 Task: Zoom in the location "Home in Summerton, South Carolina, United States" two times.
Action: Mouse moved to (354, 173)
Screenshot: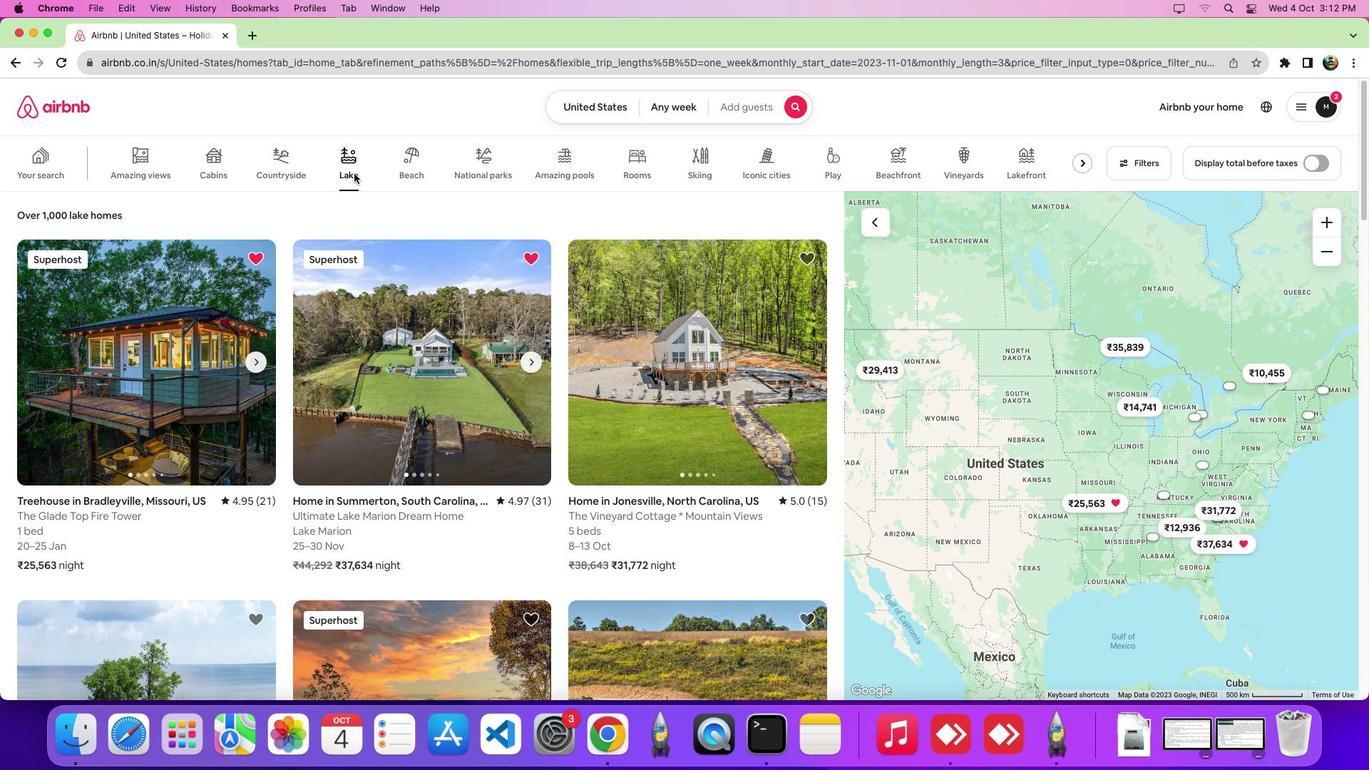
Action: Mouse pressed left at (354, 173)
Screenshot: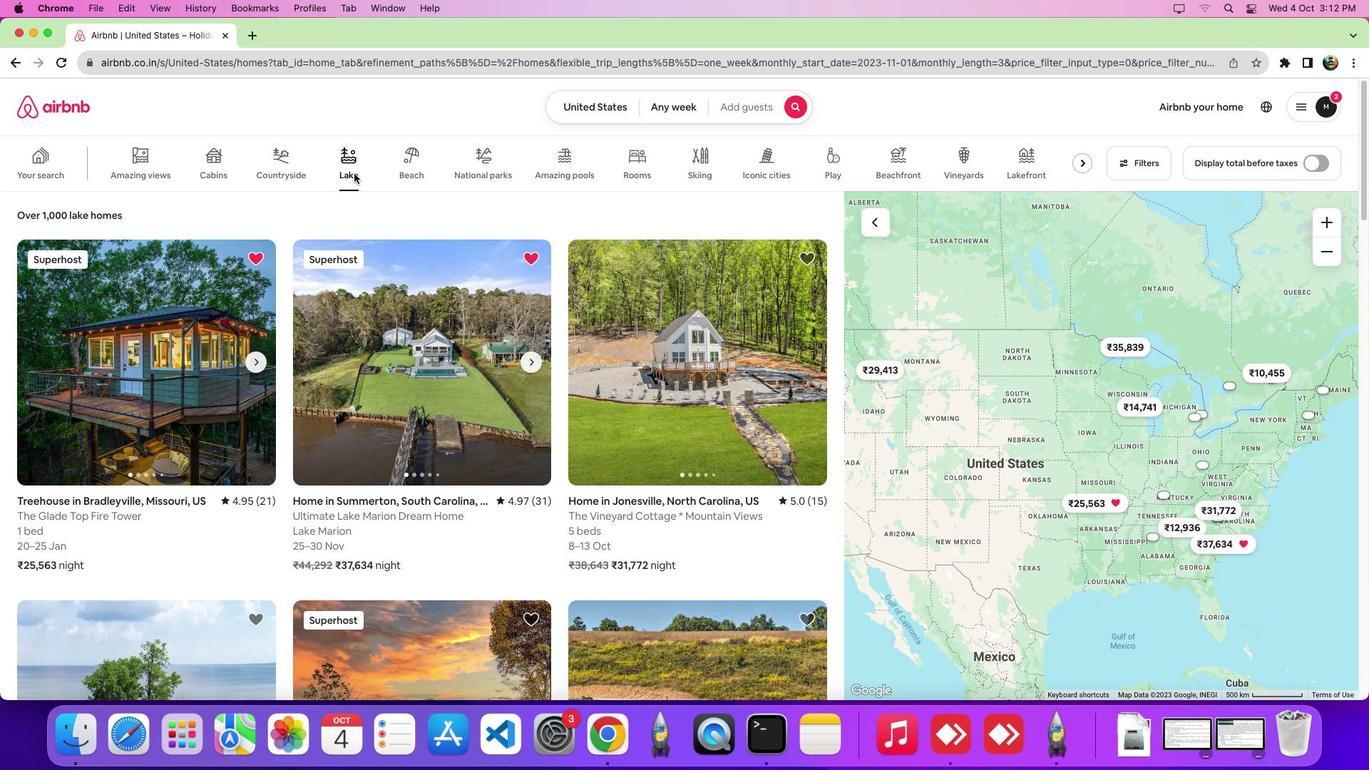 
Action: Mouse moved to (400, 374)
Screenshot: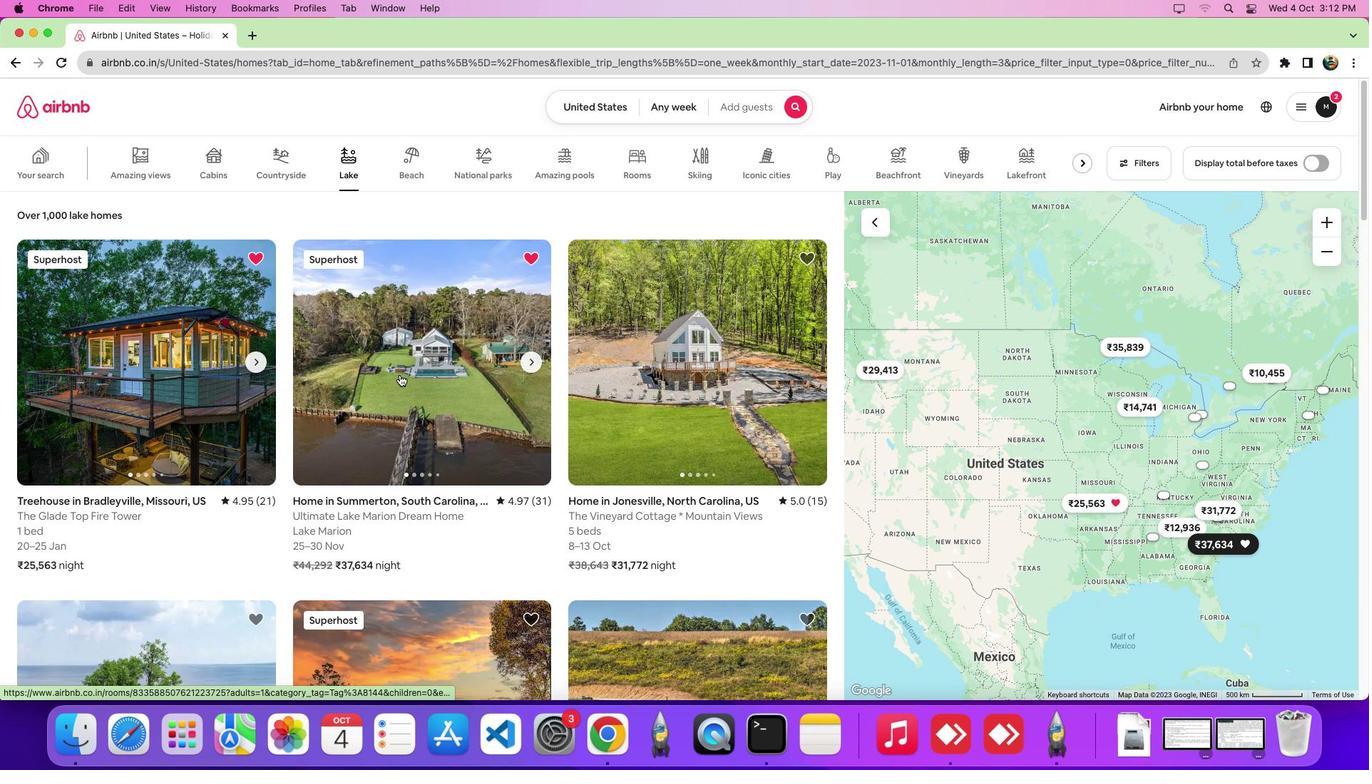 
Action: Mouse pressed left at (400, 374)
Screenshot: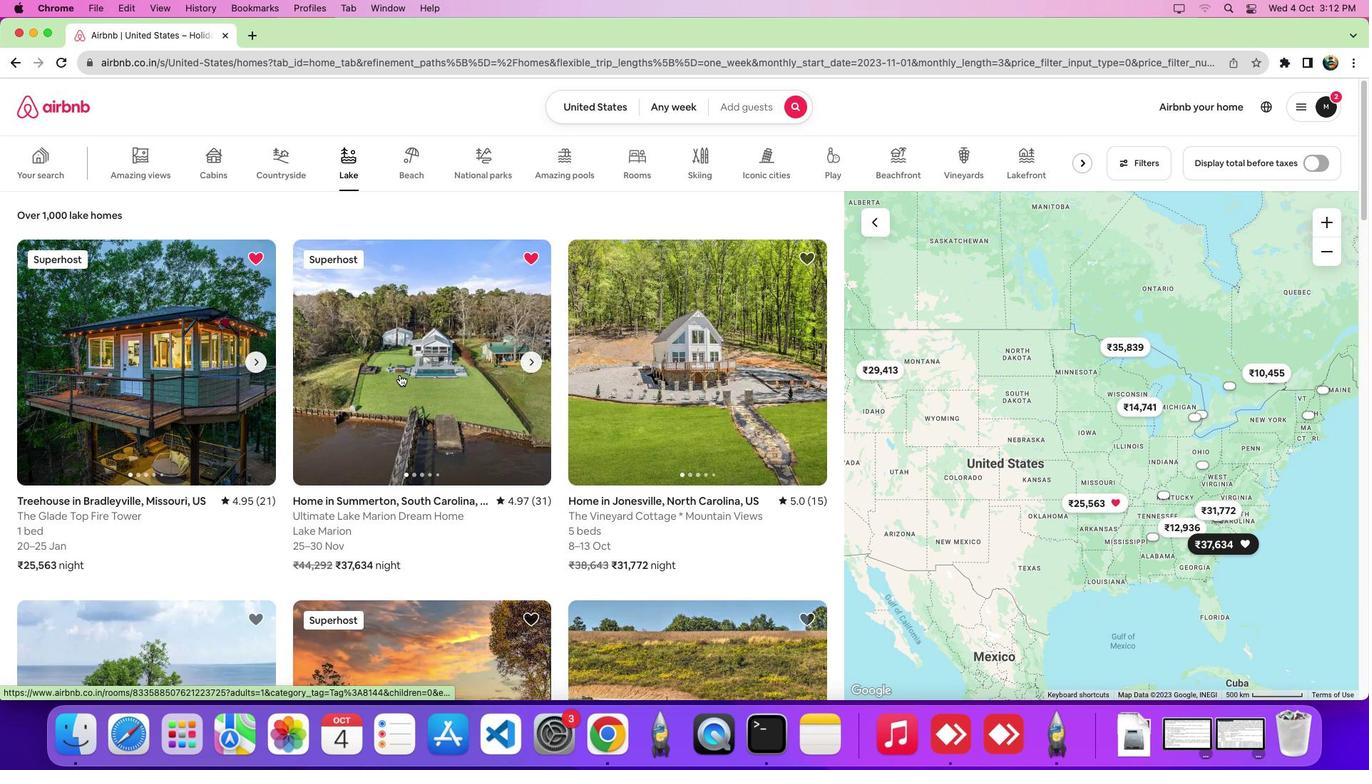 
Action: Mouse moved to (738, 219)
Screenshot: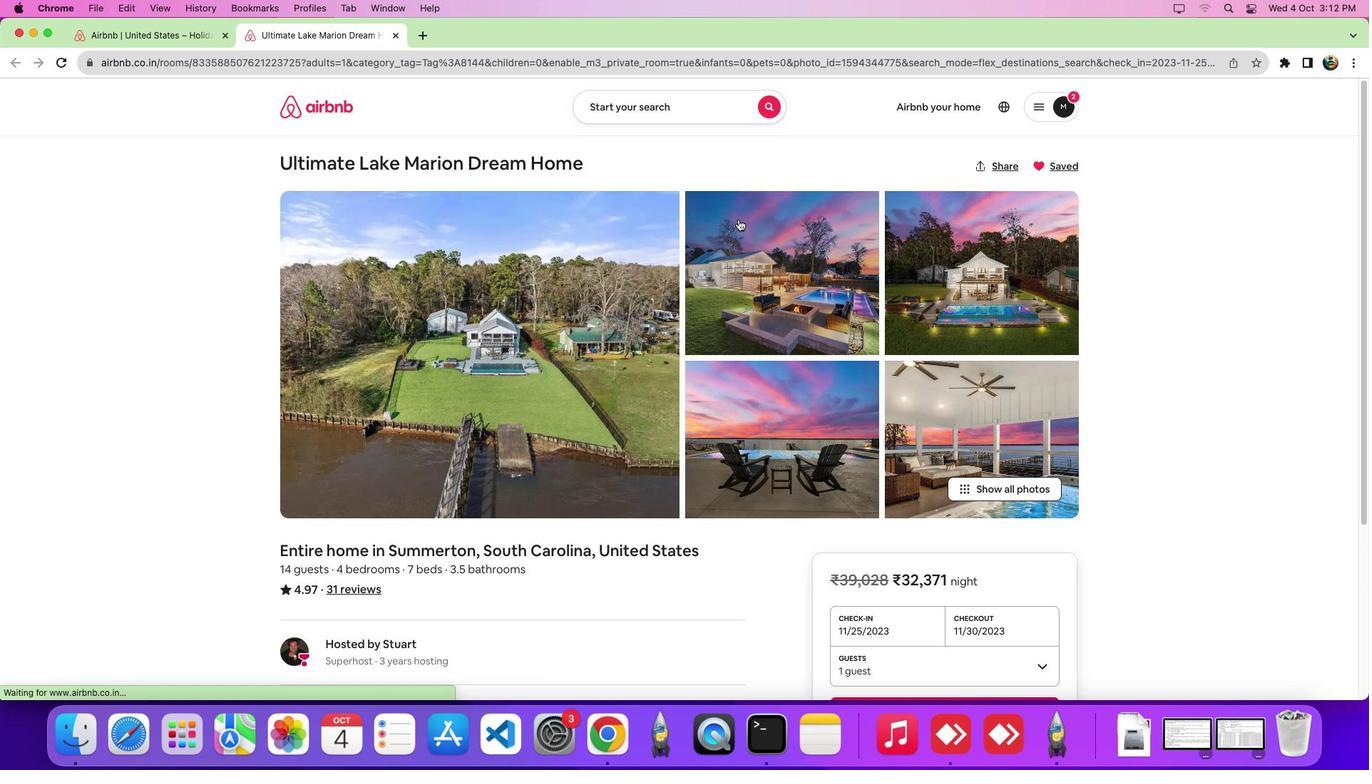 
Action: Mouse scrolled (738, 219) with delta (0, 0)
Screenshot: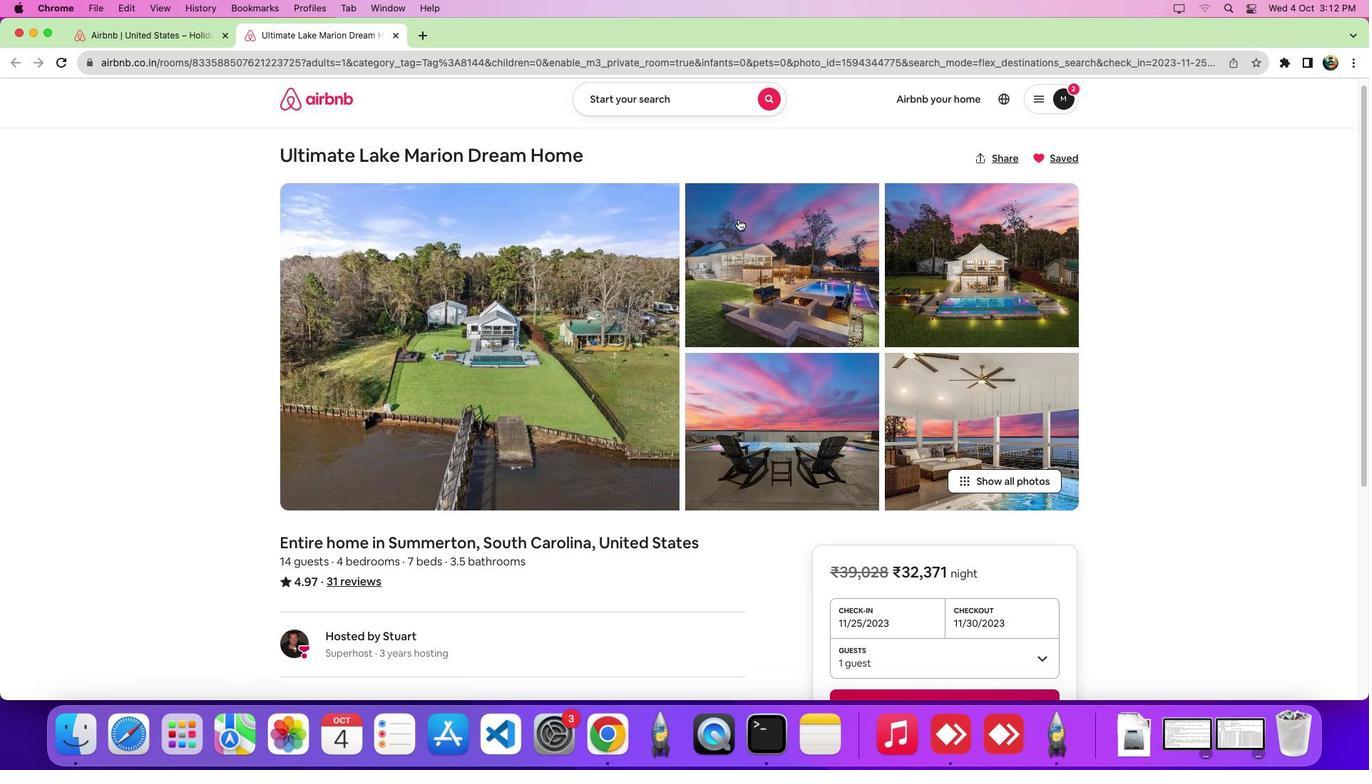
Action: Mouse scrolled (738, 219) with delta (0, 0)
Screenshot: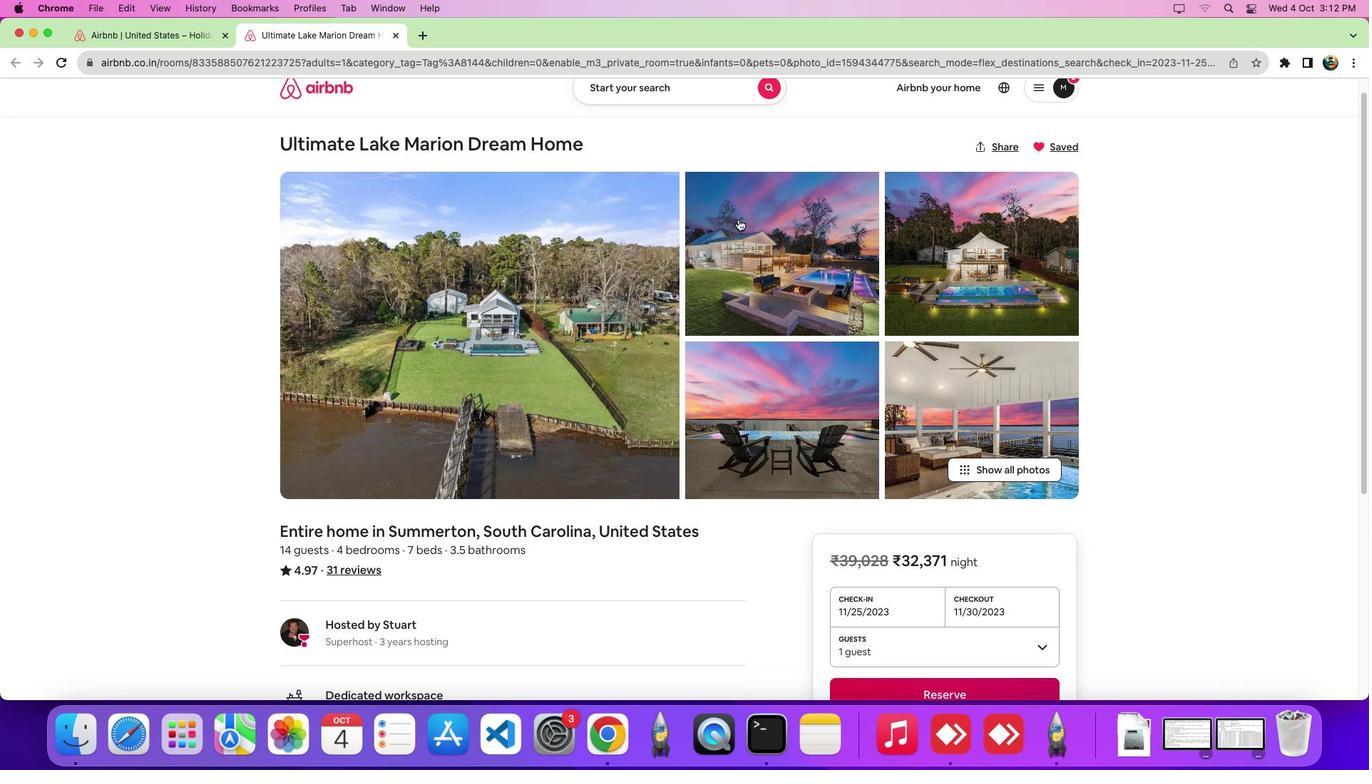 
Action: Mouse scrolled (738, 219) with delta (0, -2)
Screenshot: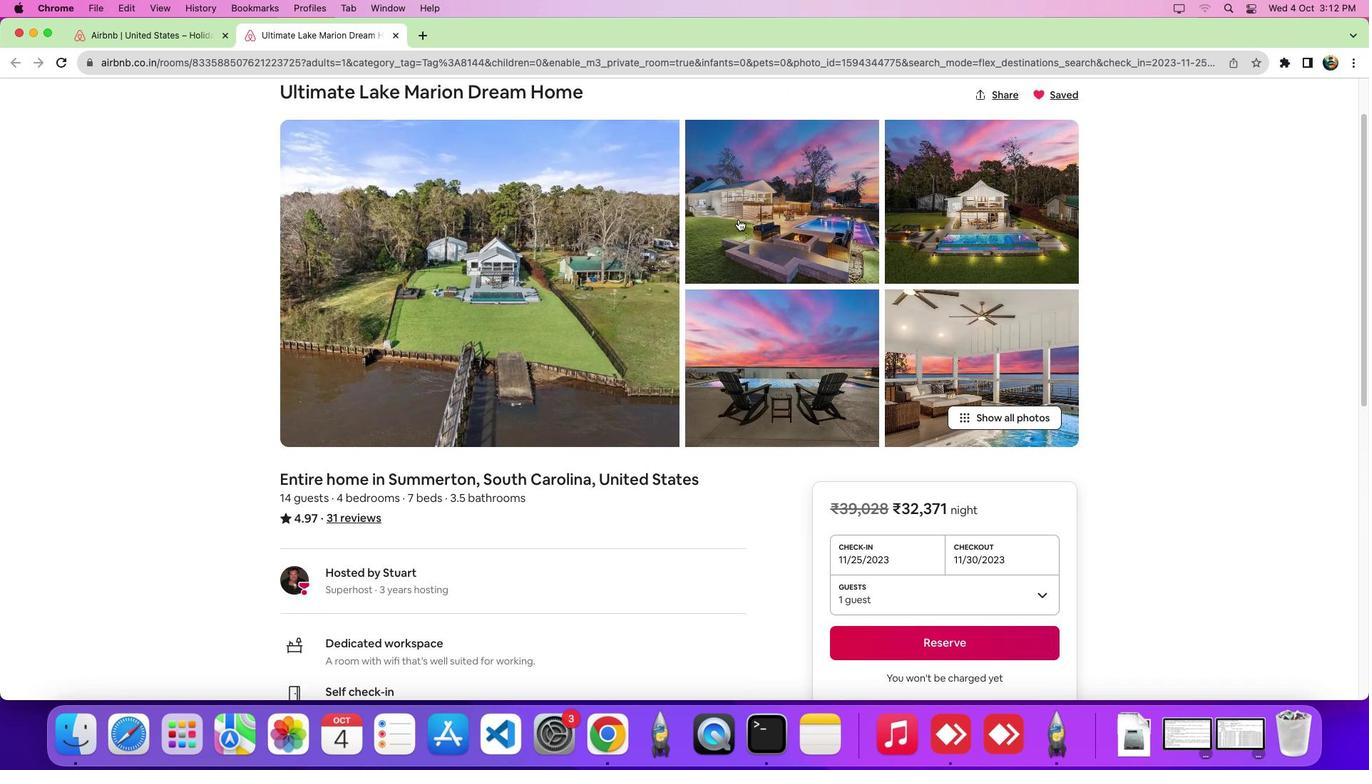
Action: Mouse moved to (738, 228)
Screenshot: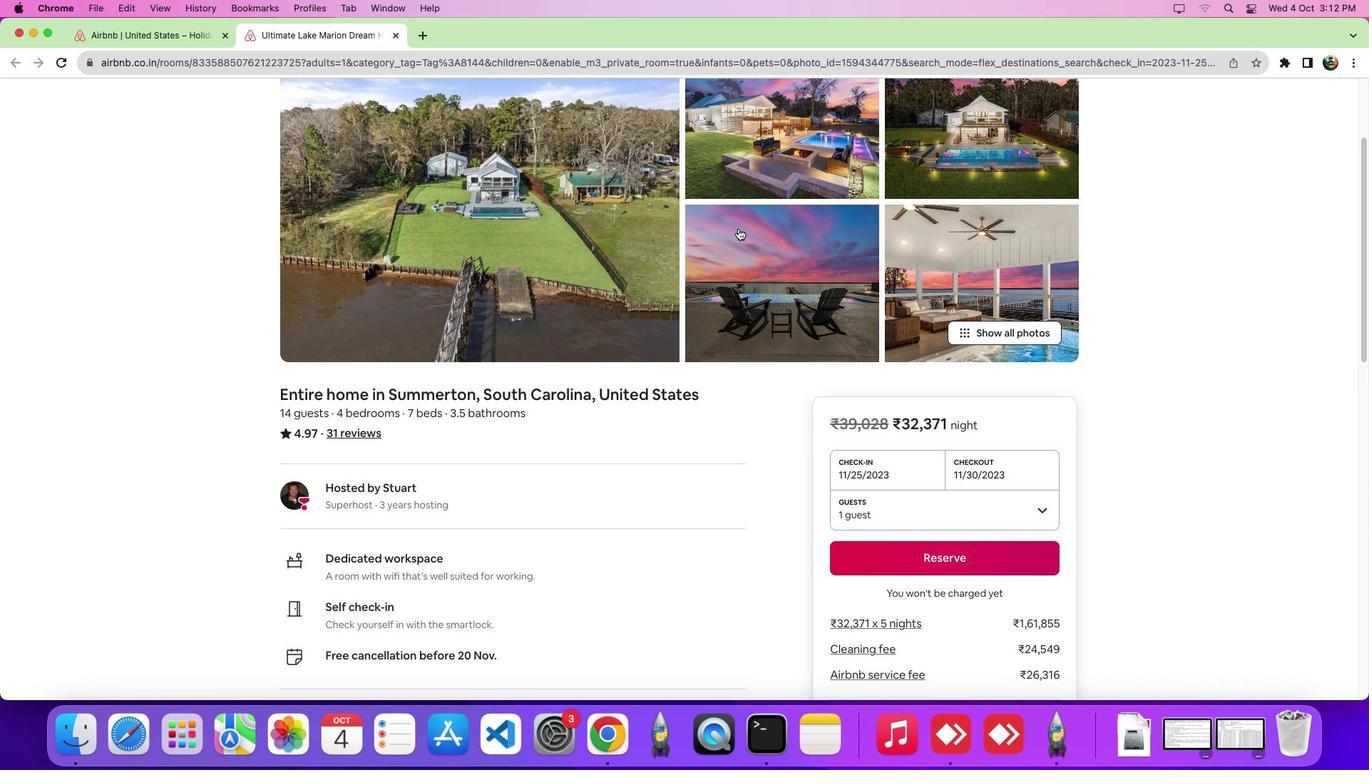 
Action: Mouse scrolled (738, 228) with delta (0, 0)
Screenshot: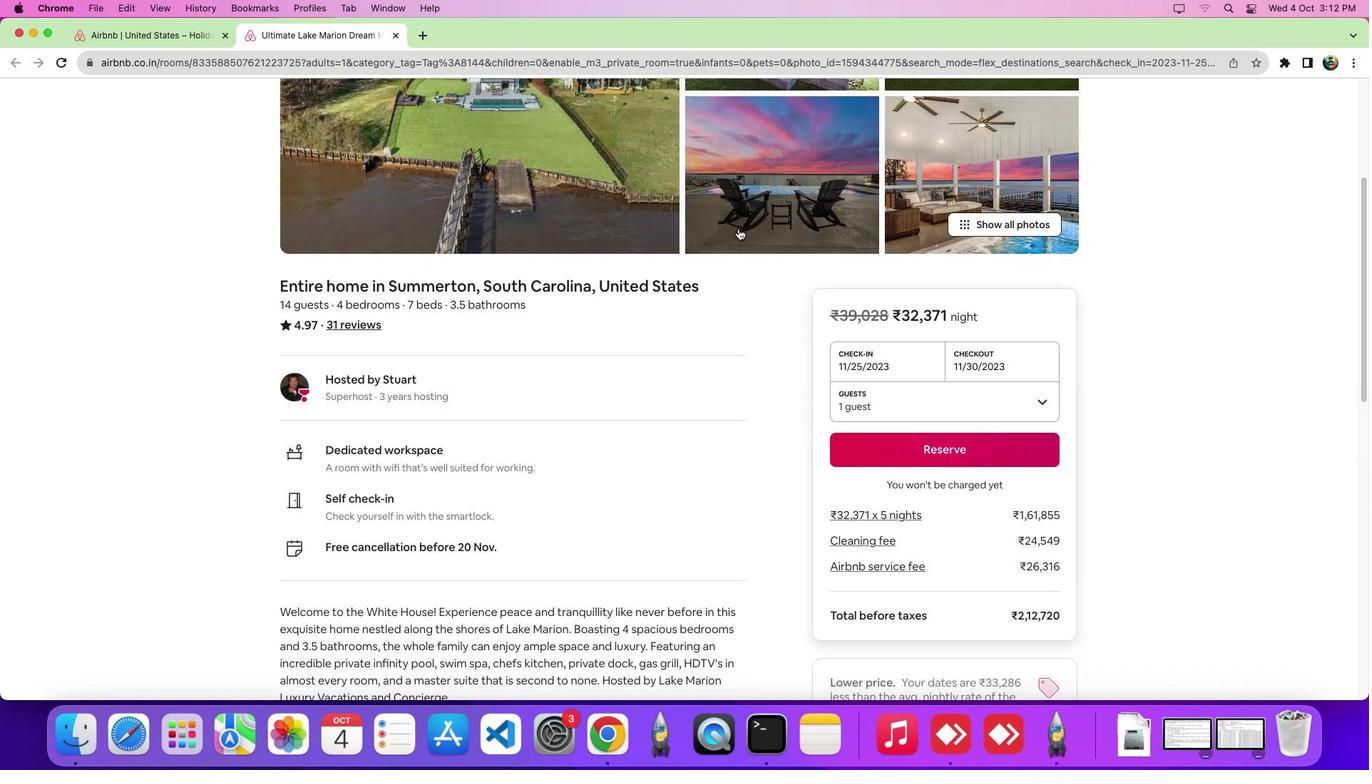 
Action: Mouse scrolled (738, 228) with delta (0, -1)
Screenshot: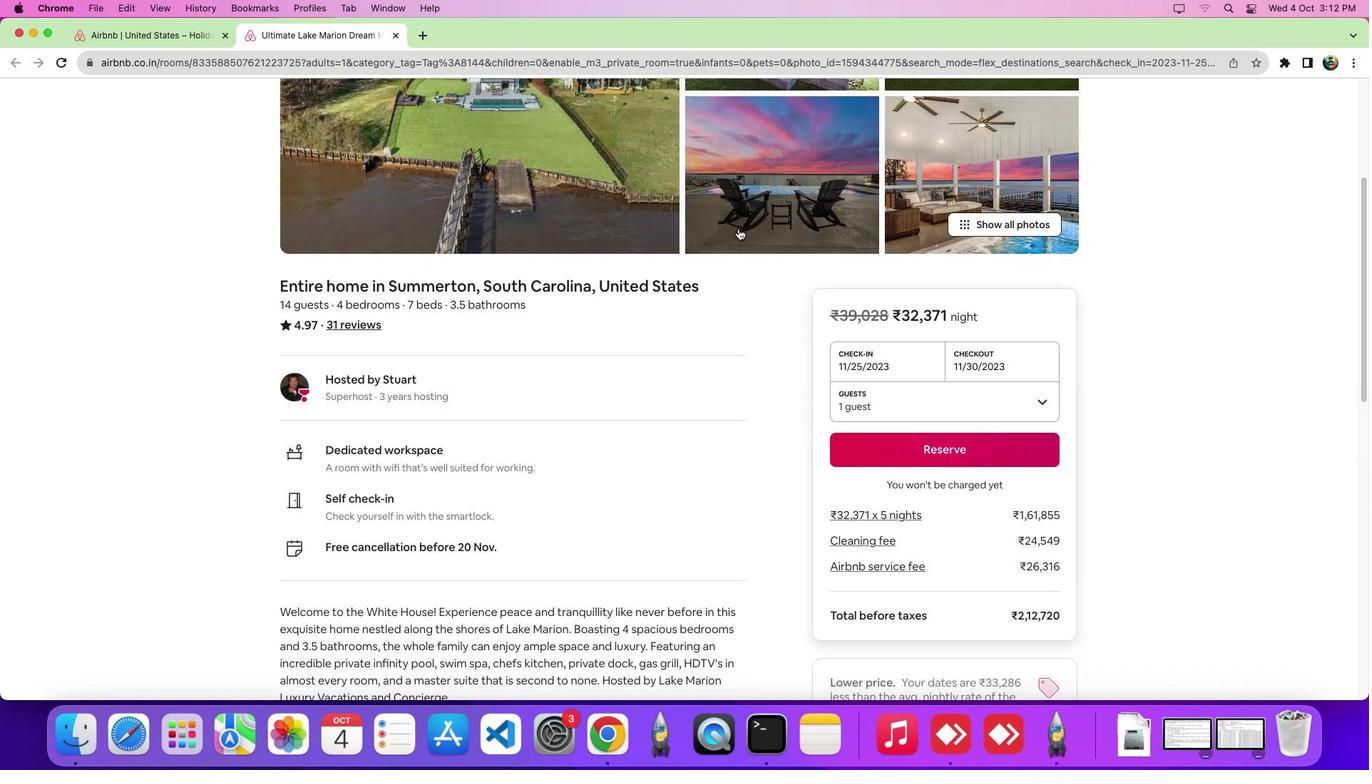 
Action: Mouse scrolled (738, 228) with delta (0, -6)
Screenshot: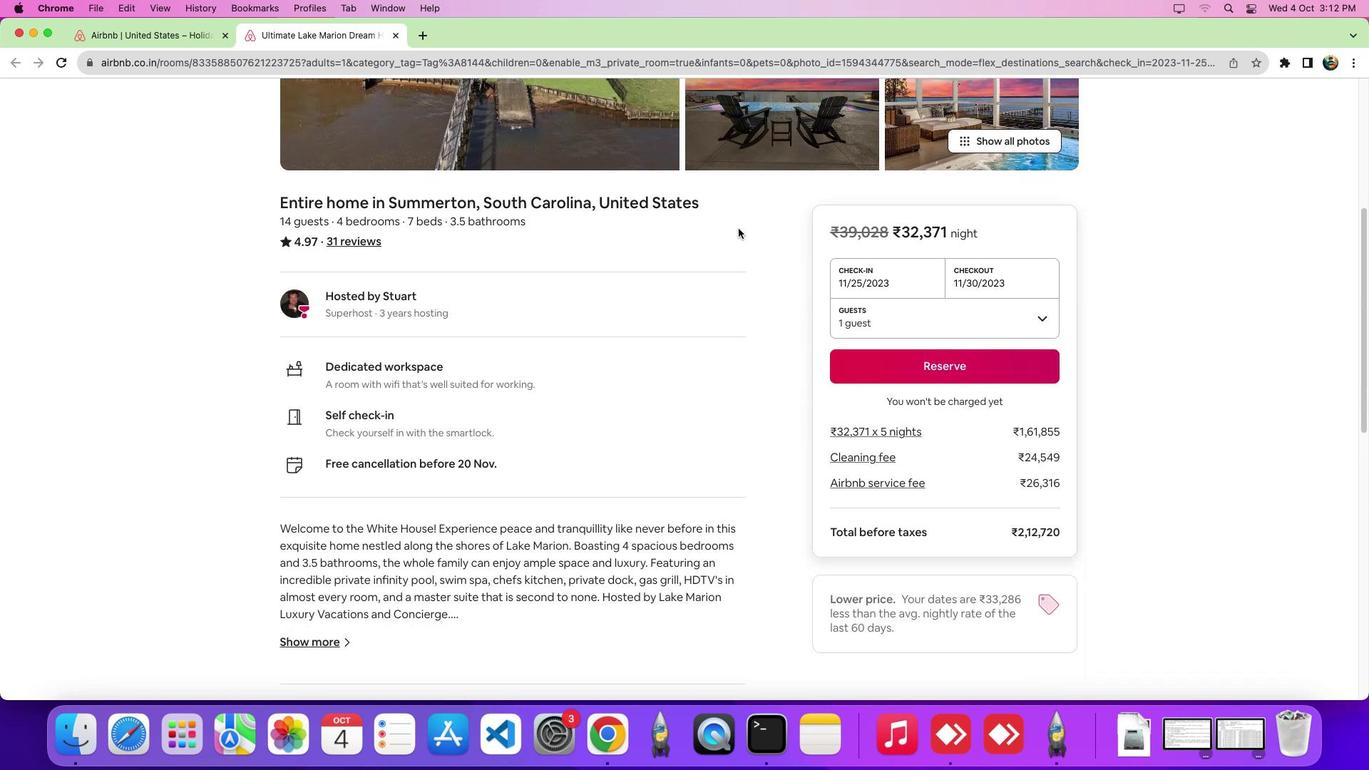 
Action: Mouse scrolled (738, 228) with delta (0, -7)
Screenshot: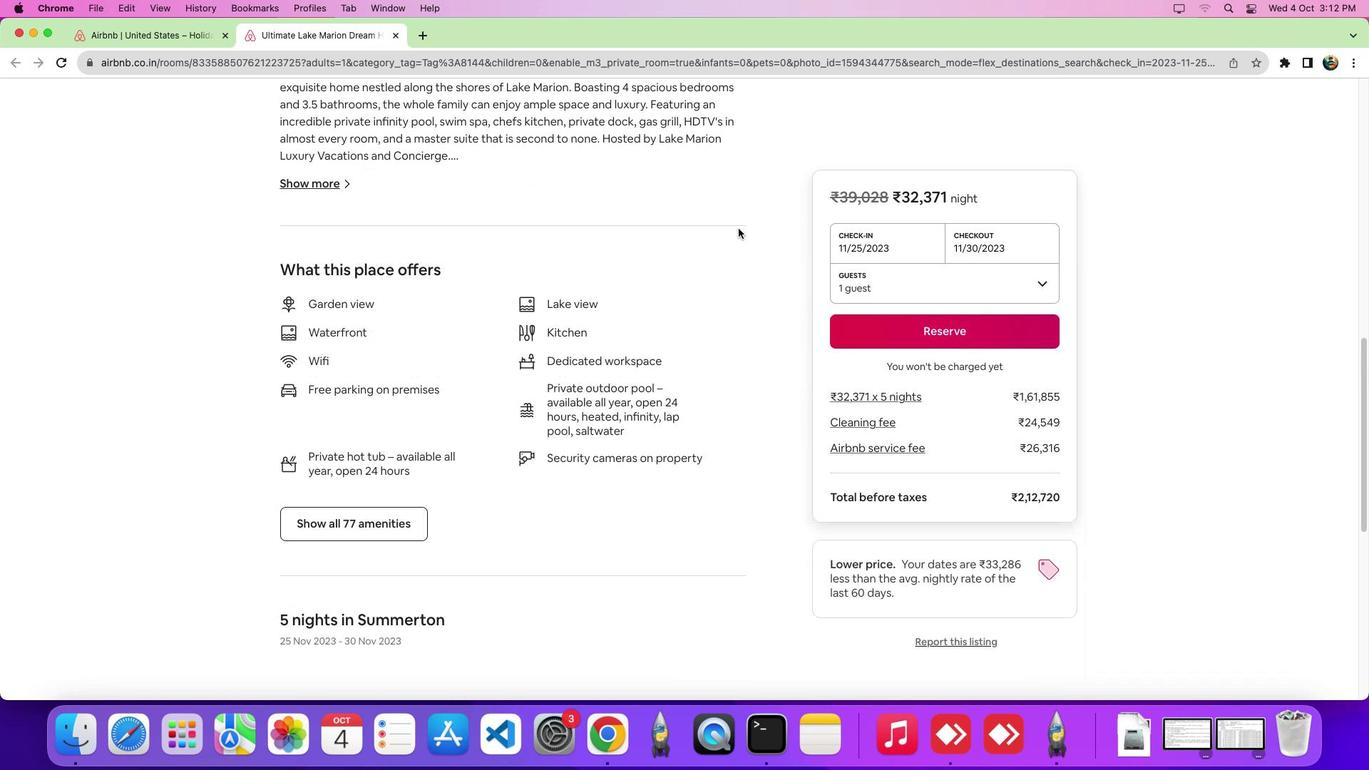 
Action: Mouse scrolled (738, 228) with delta (0, 0)
Screenshot: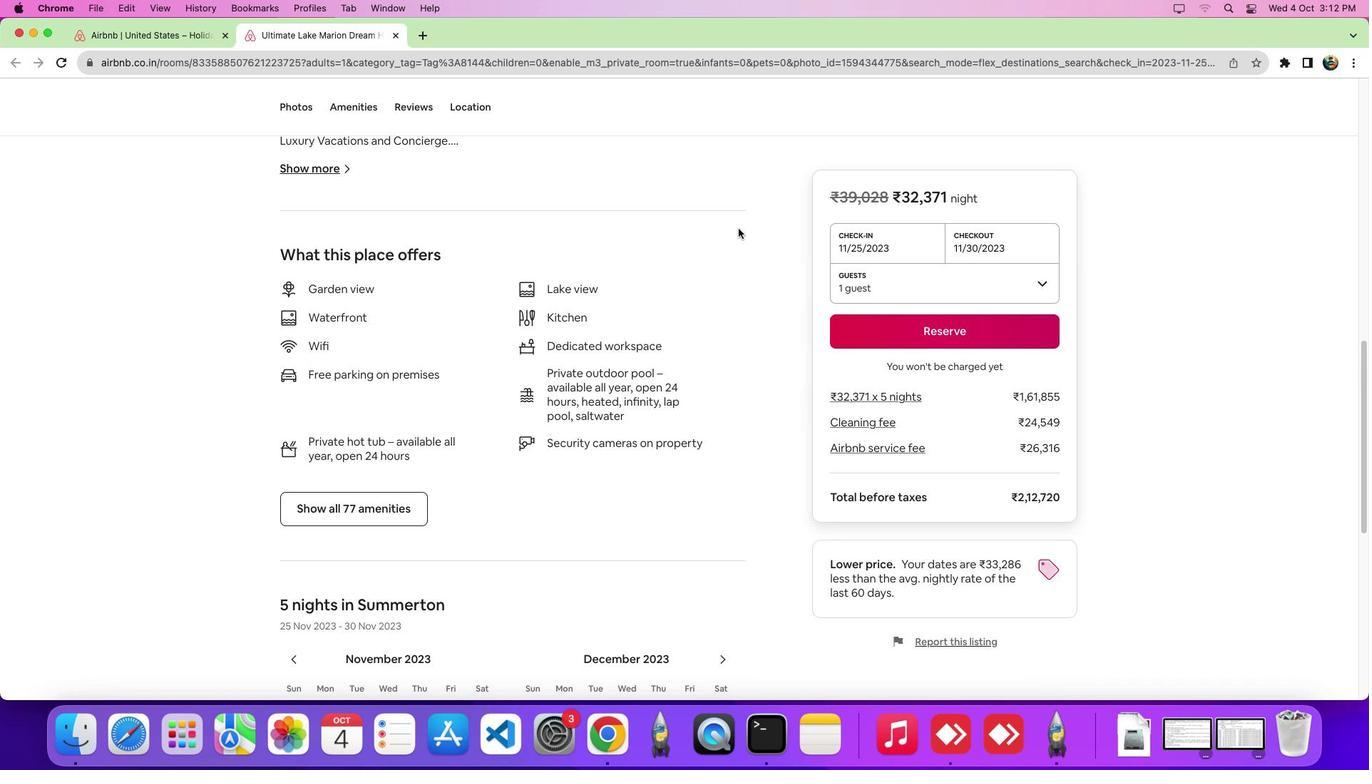 
Action: Mouse scrolled (738, 228) with delta (0, 0)
Screenshot: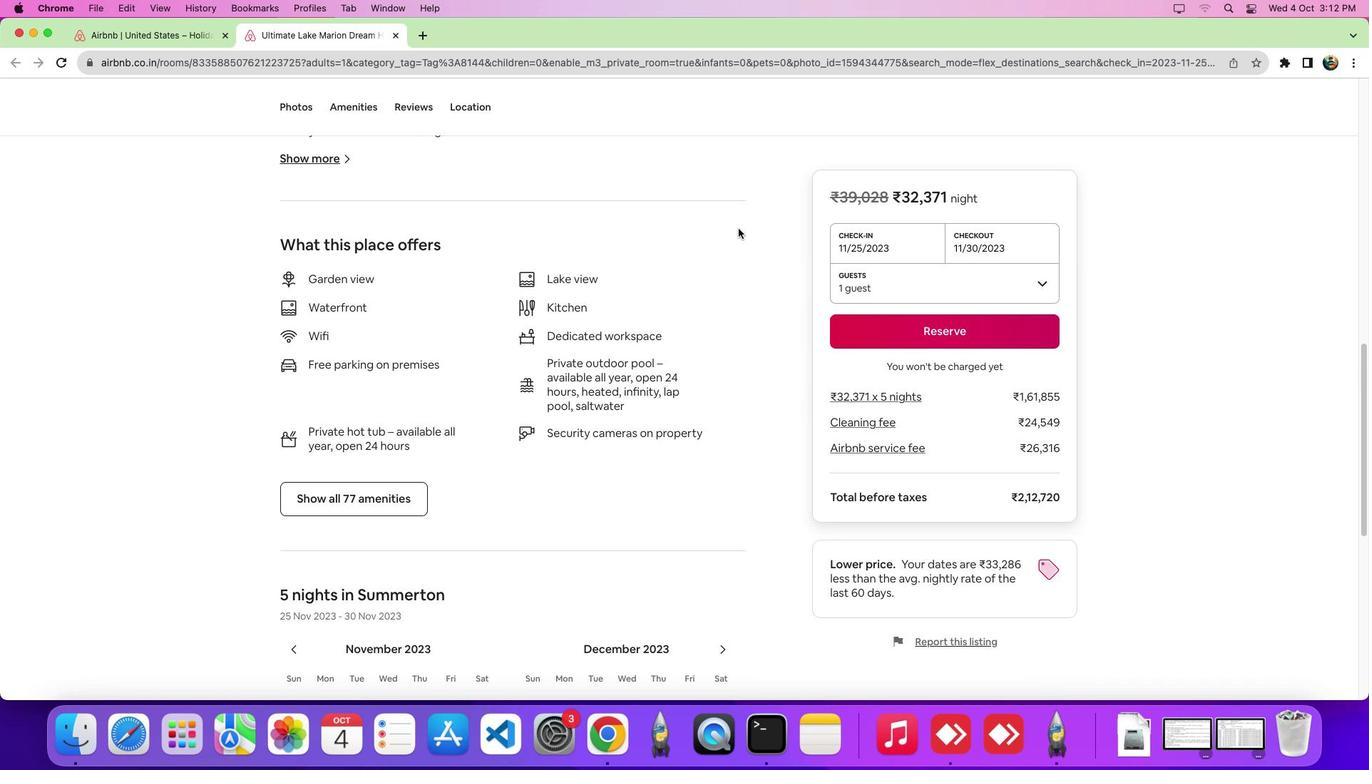 
Action: Mouse scrolled (738, 228) with delta (0, -2)
Screenshot: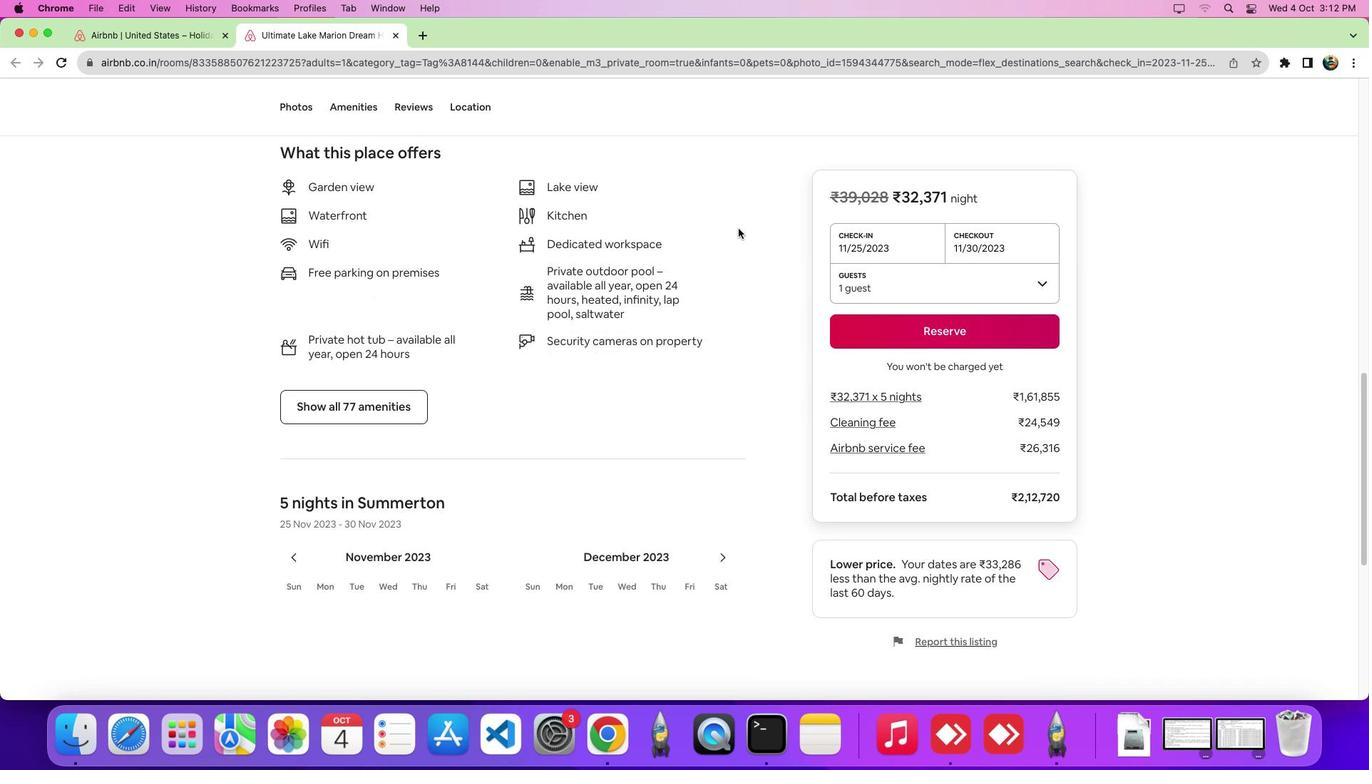 
Action: Mouse moved to (739, 229)
Screenshot: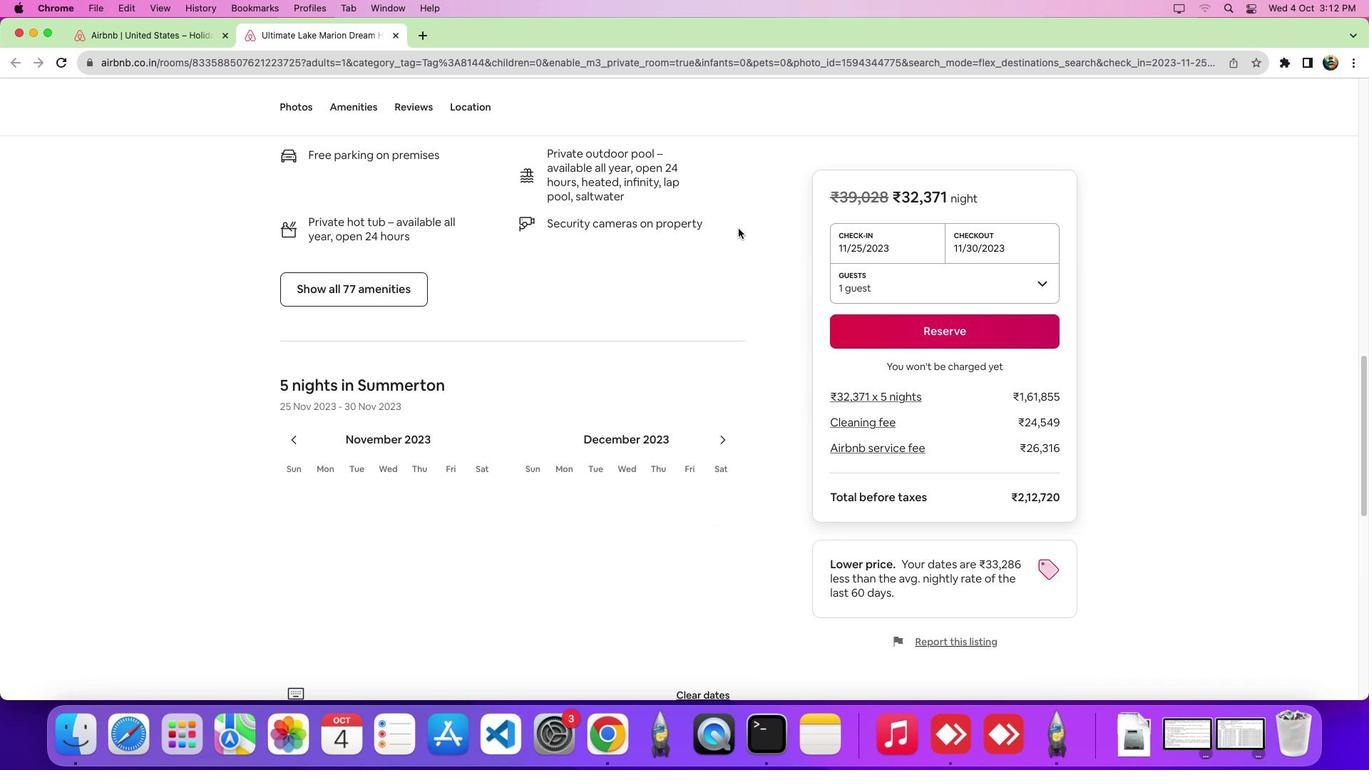 
Action: Mouse scrolled (739, 229) with delta (0, 0)
Screenshot: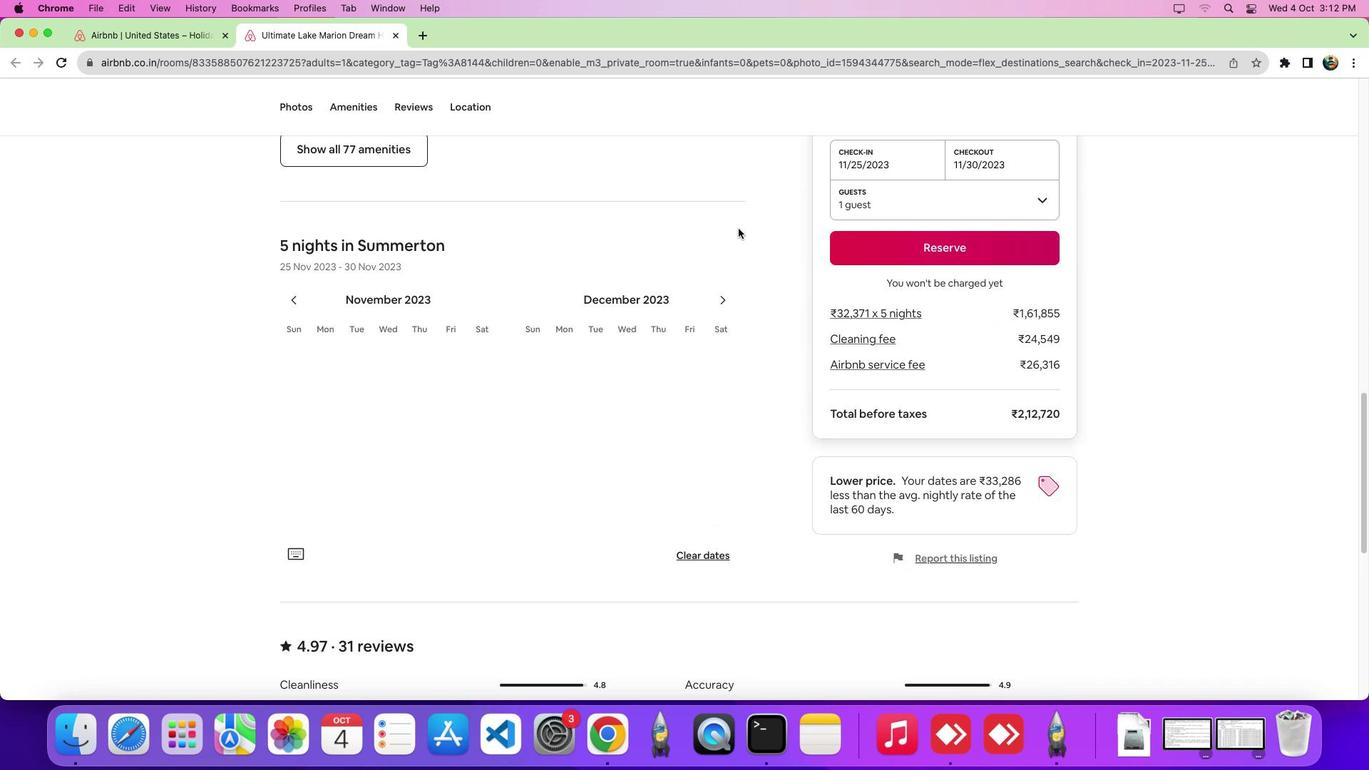 
Action: Mouse scrolled (739, 229) with delta (0, -1)
Screenshot: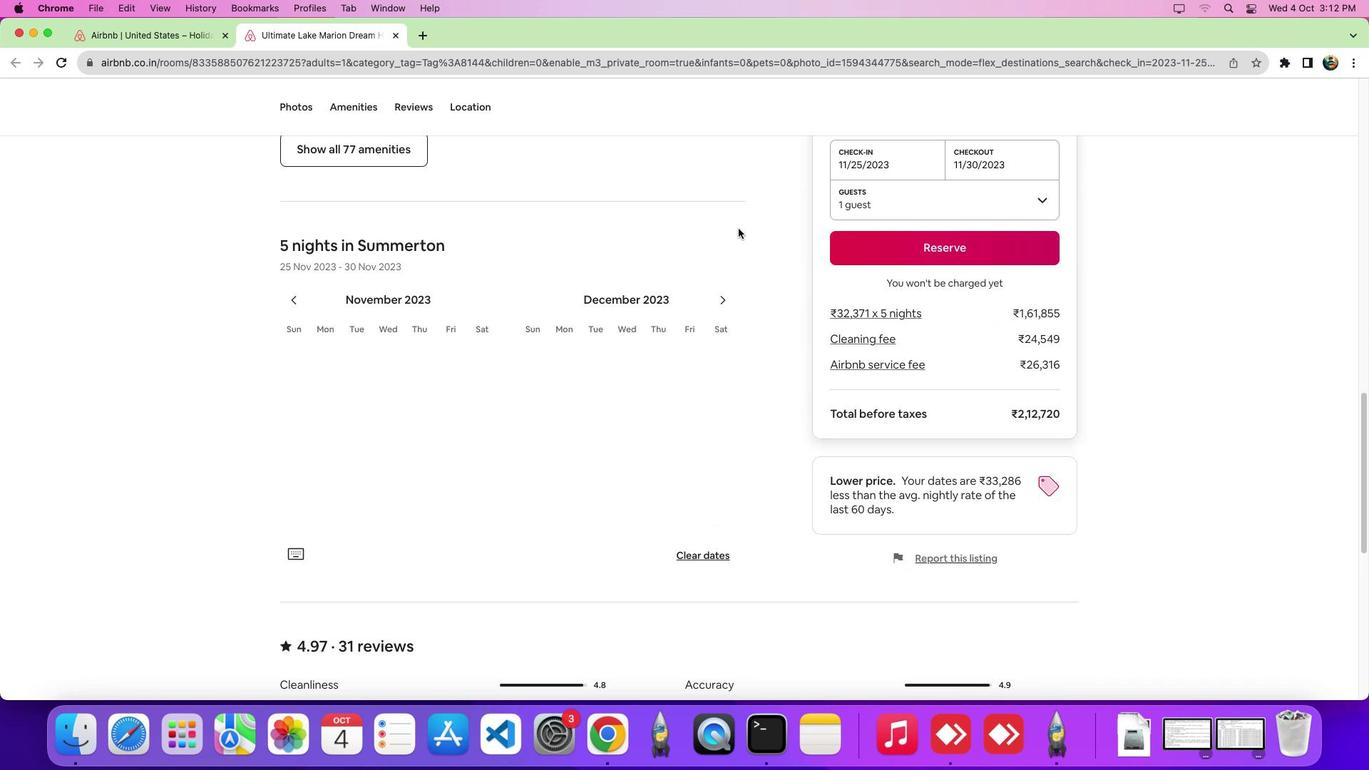
Action: Mouse scrolled (739, 229) with delta (0, -5)
Screenshot: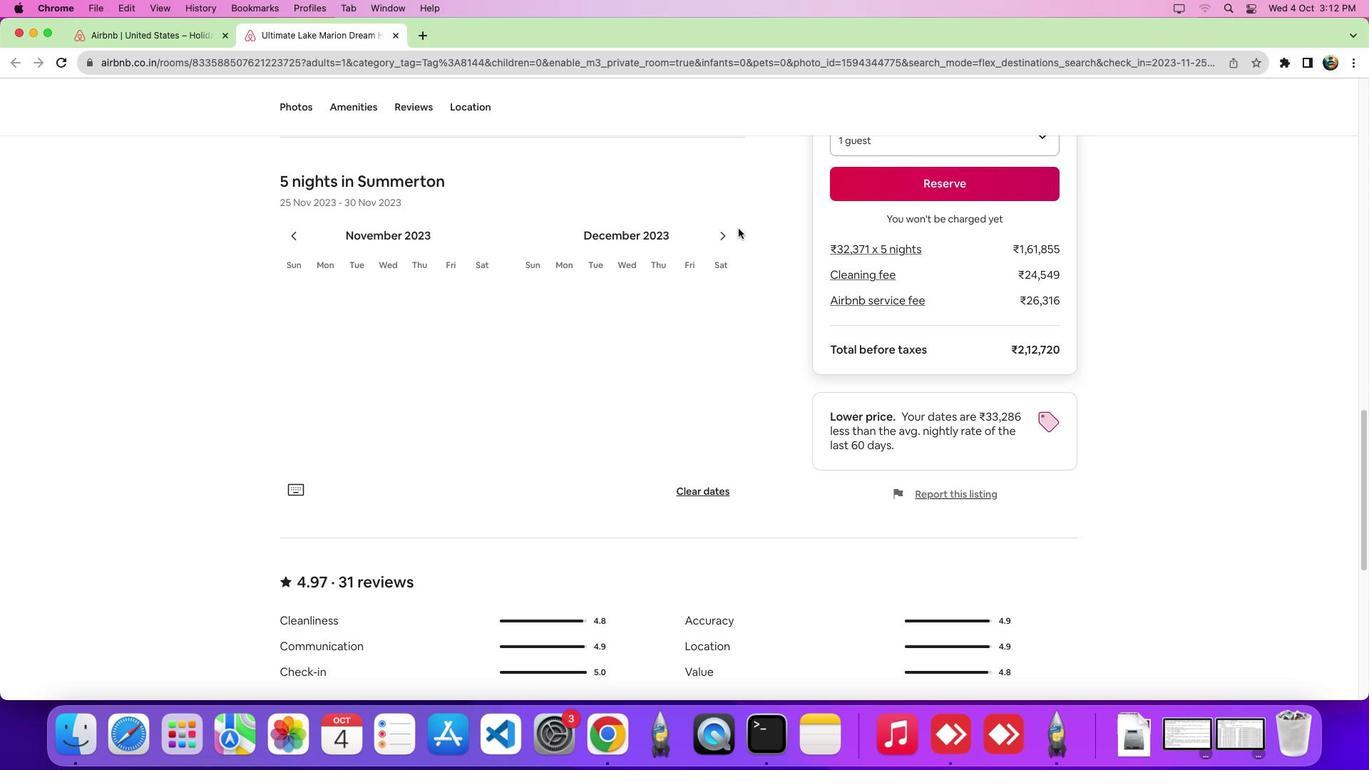 
Action: Mouse scrolled (739, 229) with delta (0, 0)
Screenshot: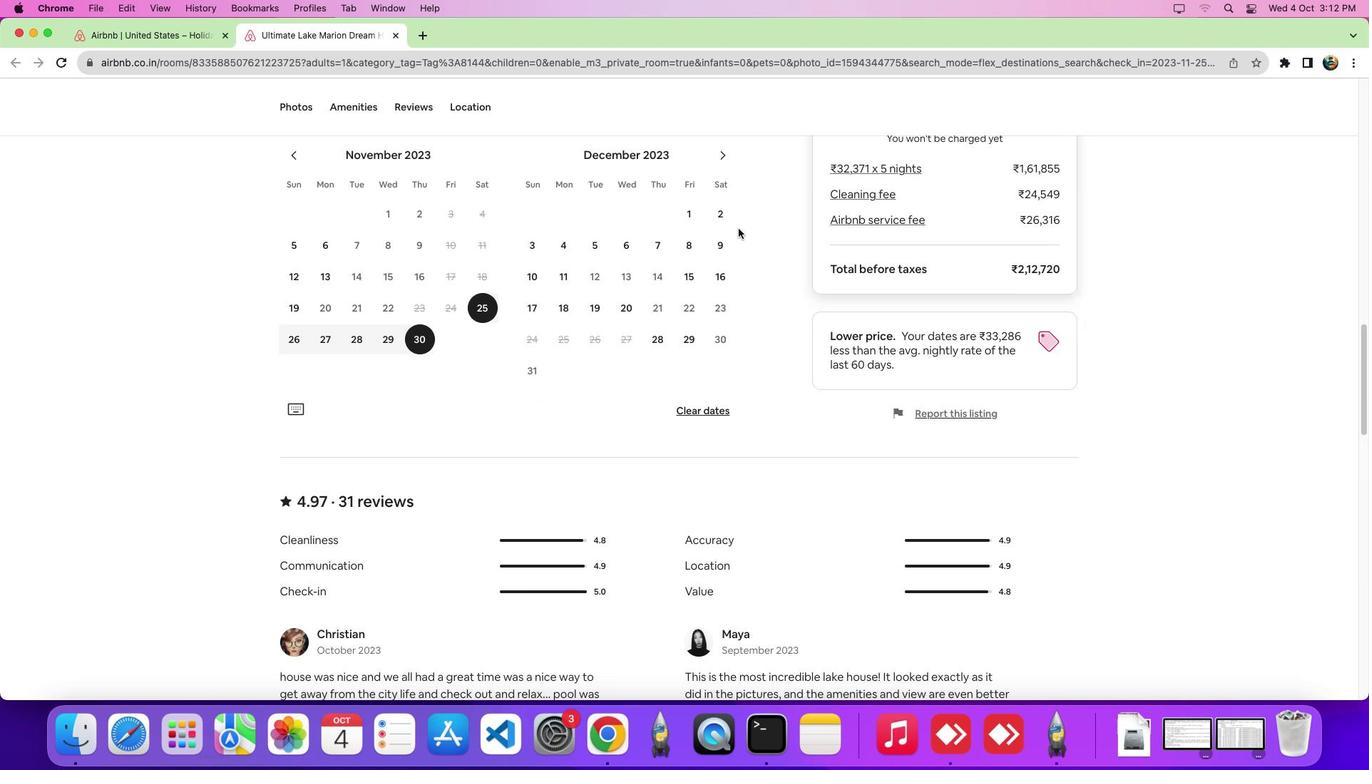 
Action: Mouse scrolled (739, 229) with delta (0, 0)
Screenshot: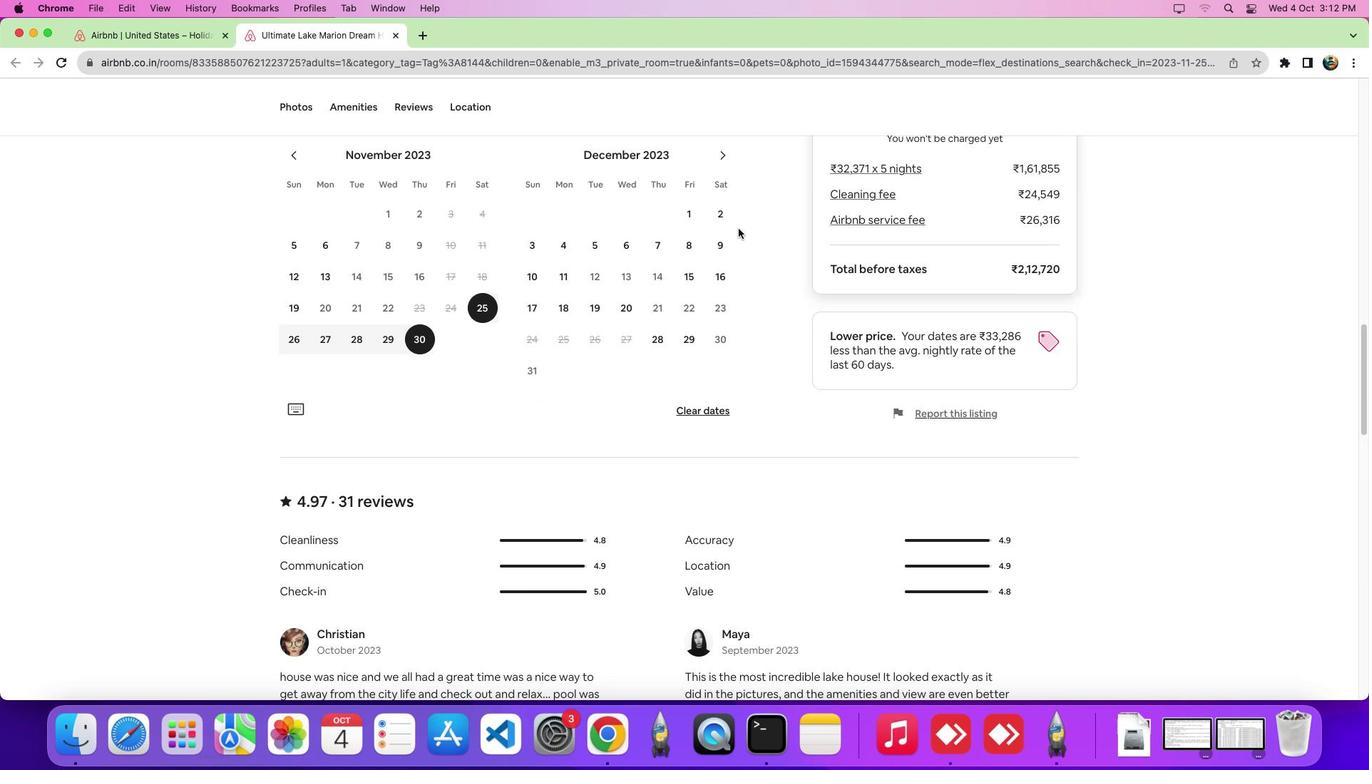 
Action: Mouse scrolled (739, 229) with delta (0, -4)
Screenshot: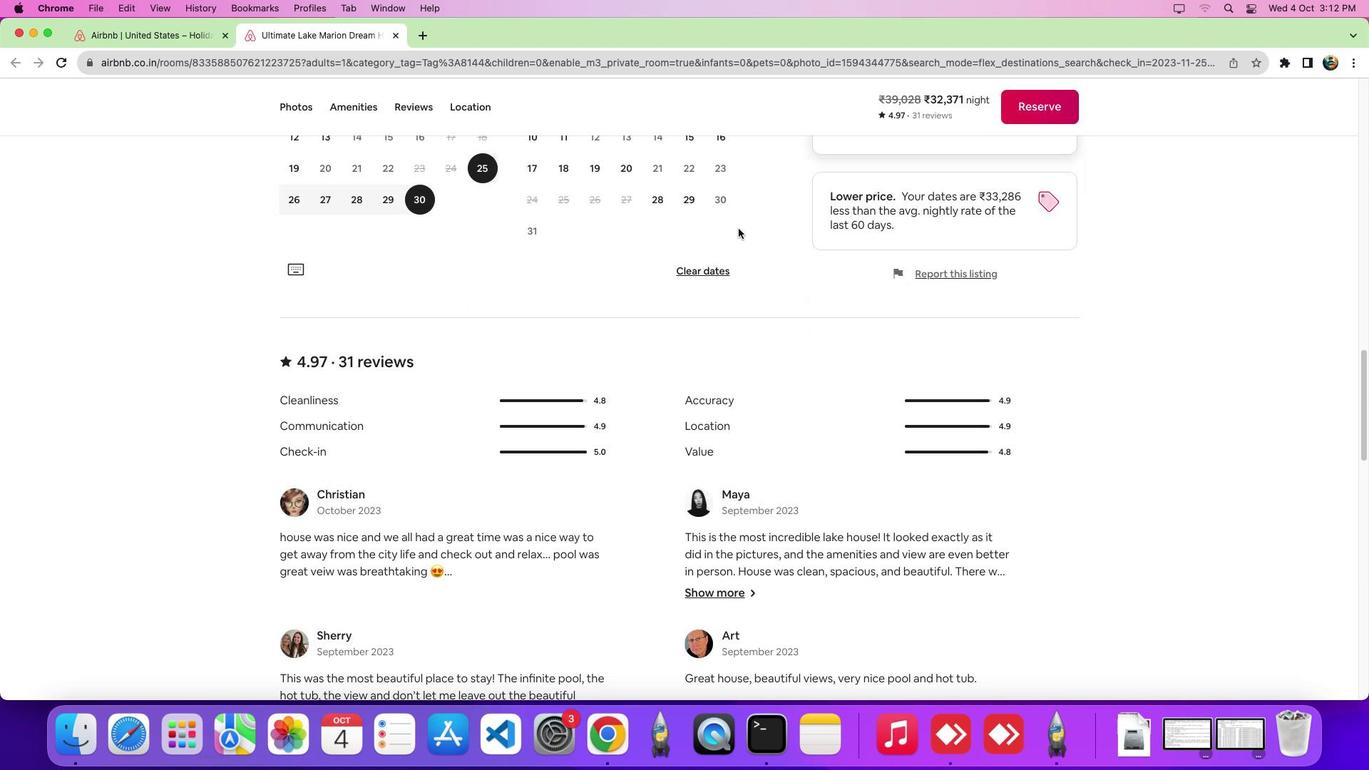 
Action: Mouse scrolled (739, 229) with delta (0, 0)
Screenshot: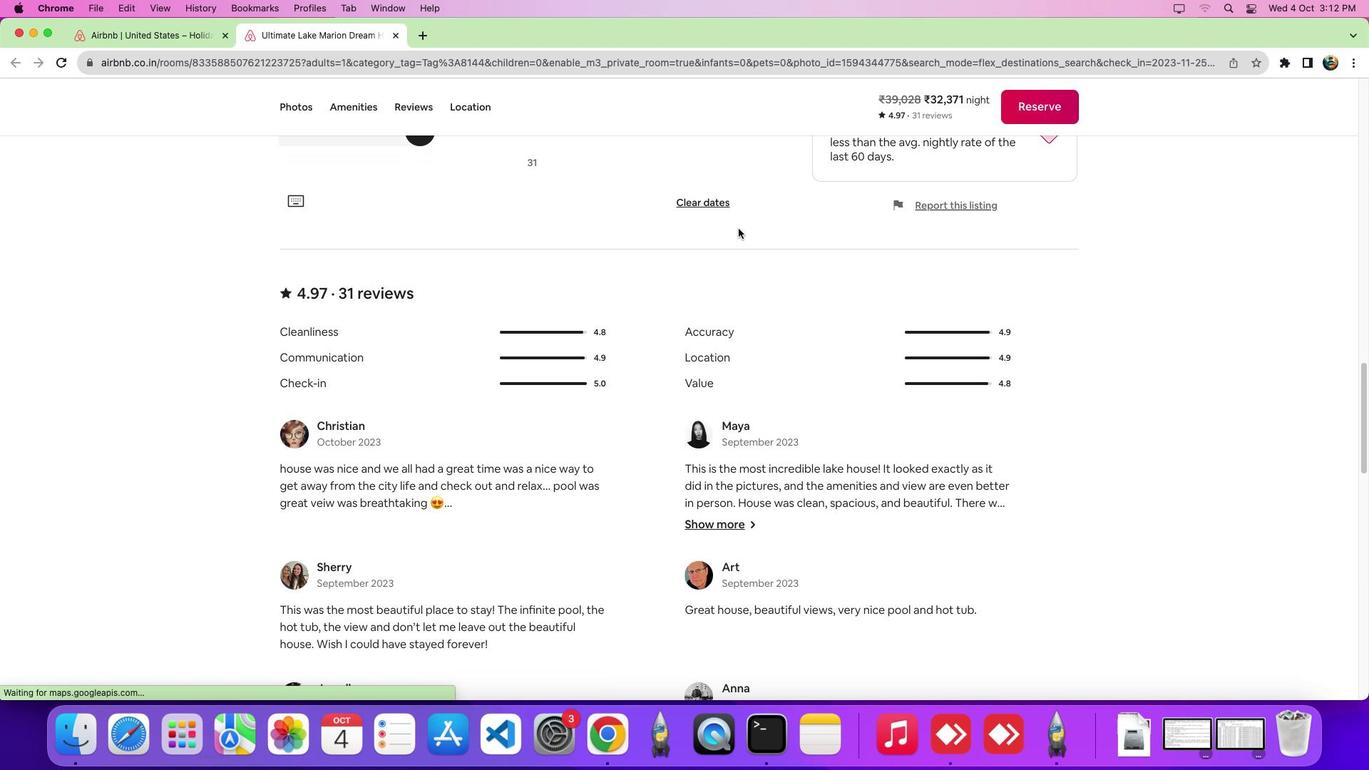 
Action: Mouse scrolled (739, 229) with delta (0, 0)
Screenshot: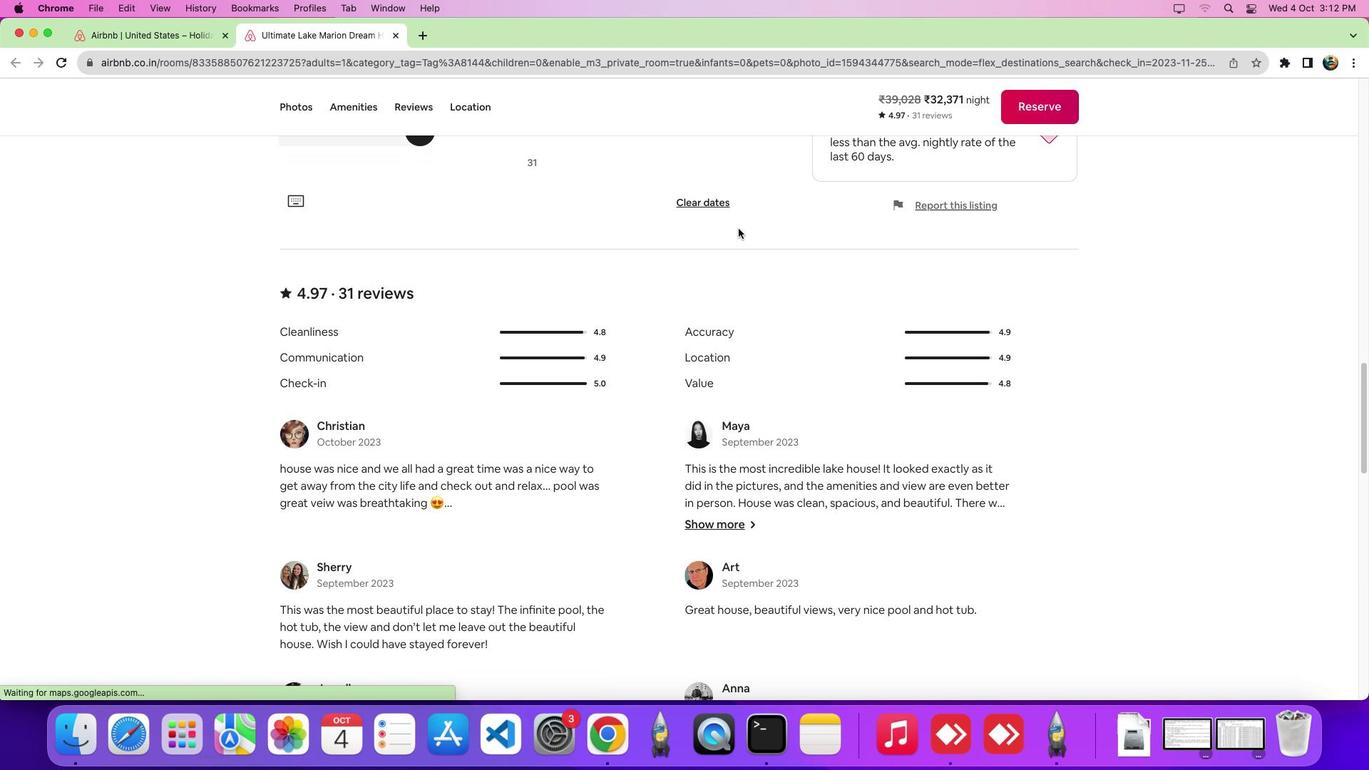 
Action: Mouse scrolled (739, 229) with delta (0, -4)
Screenshot: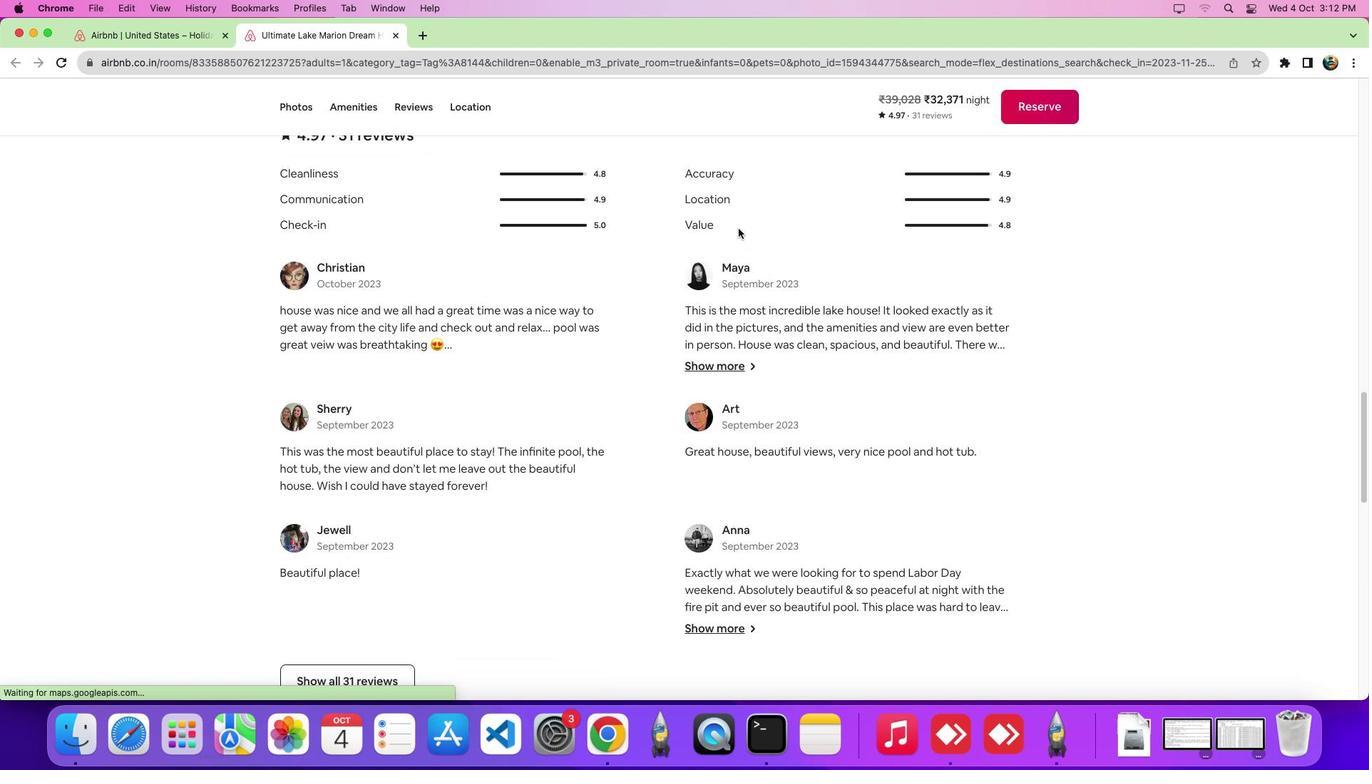 
Action: Mouse scrolled (739, 229) with delta (0, 0)
Screenshot: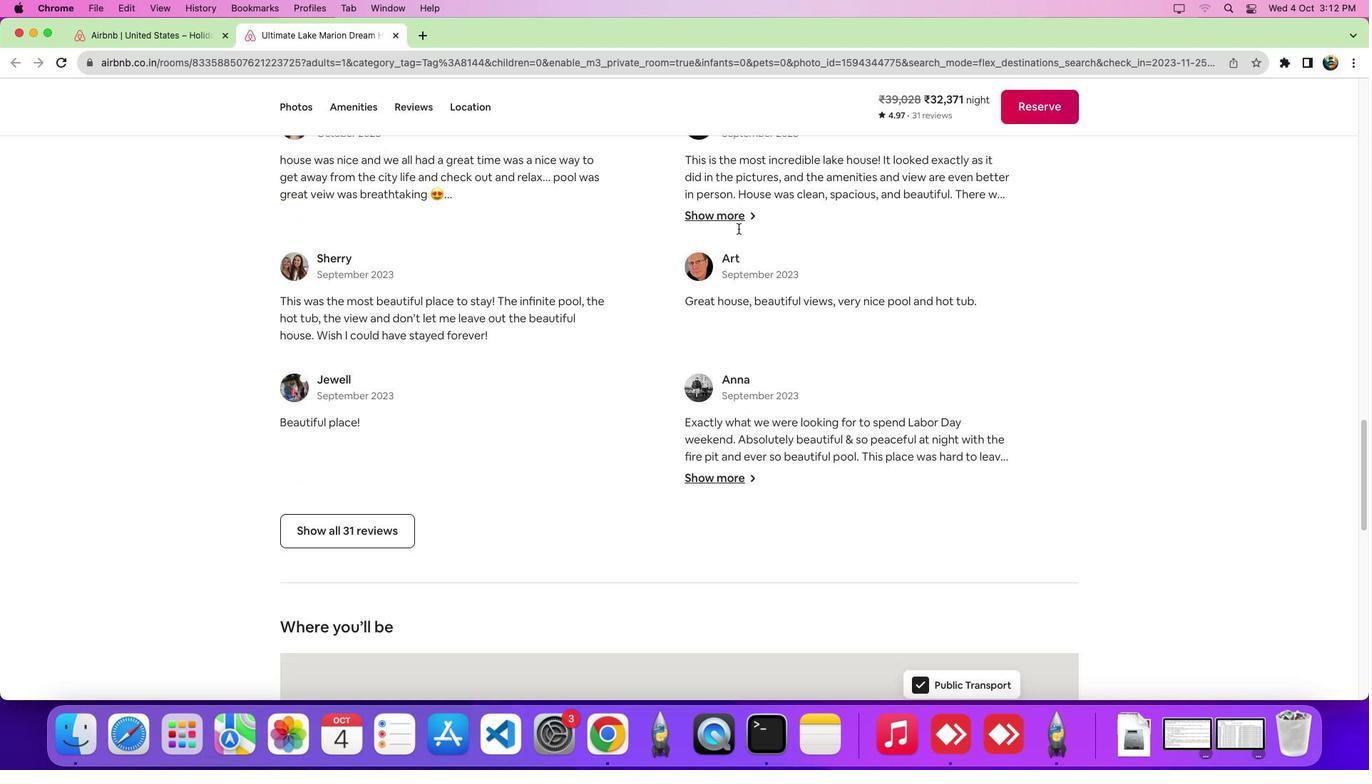 
Action: Mouse scrolled (739, 229) with delta (0, 0)
Screenshot: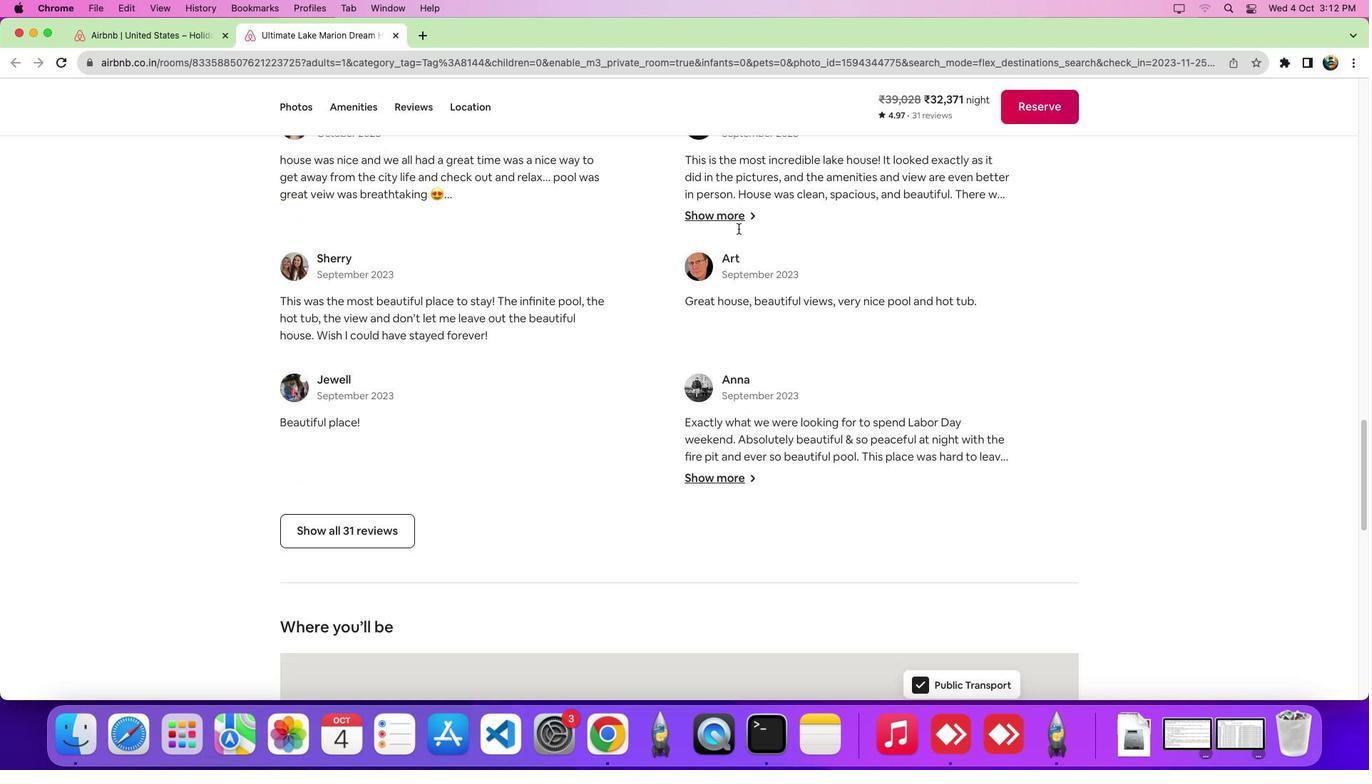
Action: Mouse scrolled (739, 229) with delta (0, -4)
Screenshot: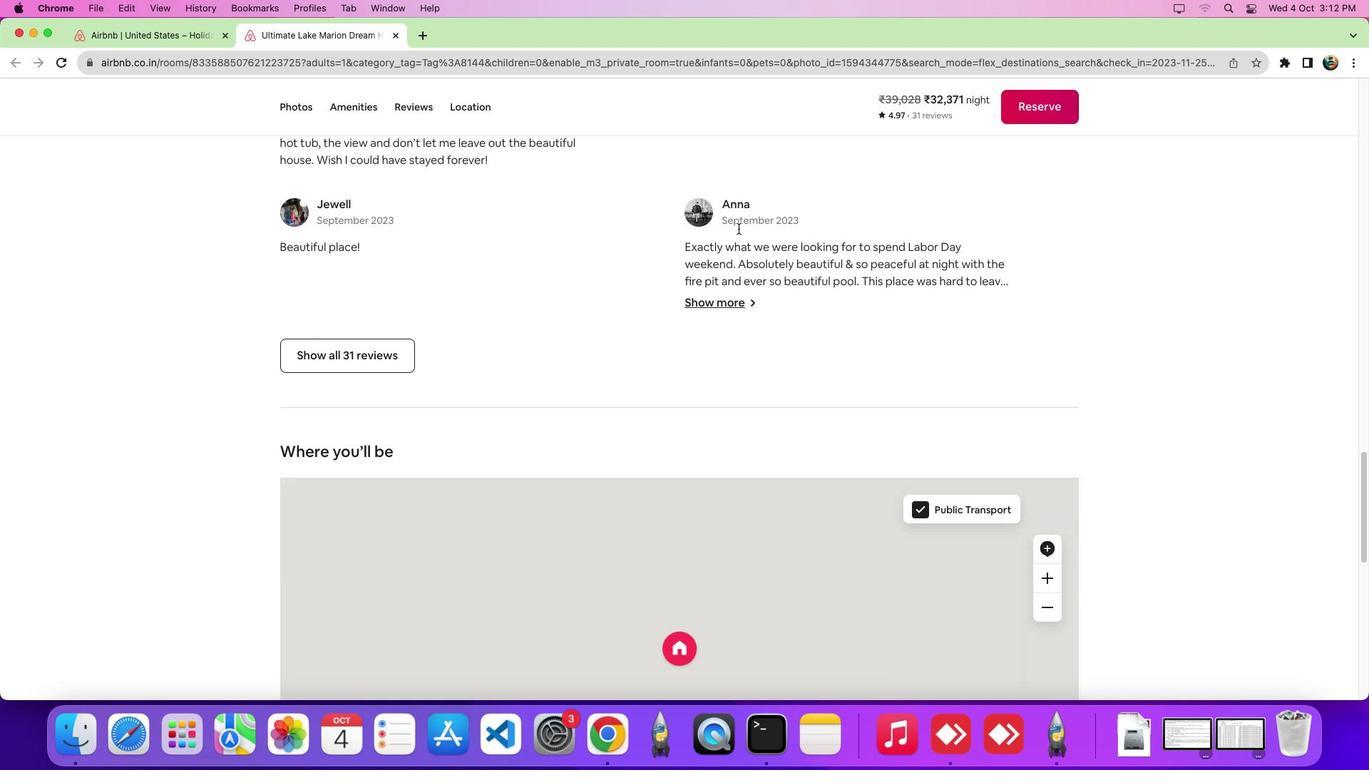 
Action: Mouse scrolled (739, 229) with delta (0, 0)
Screenshot: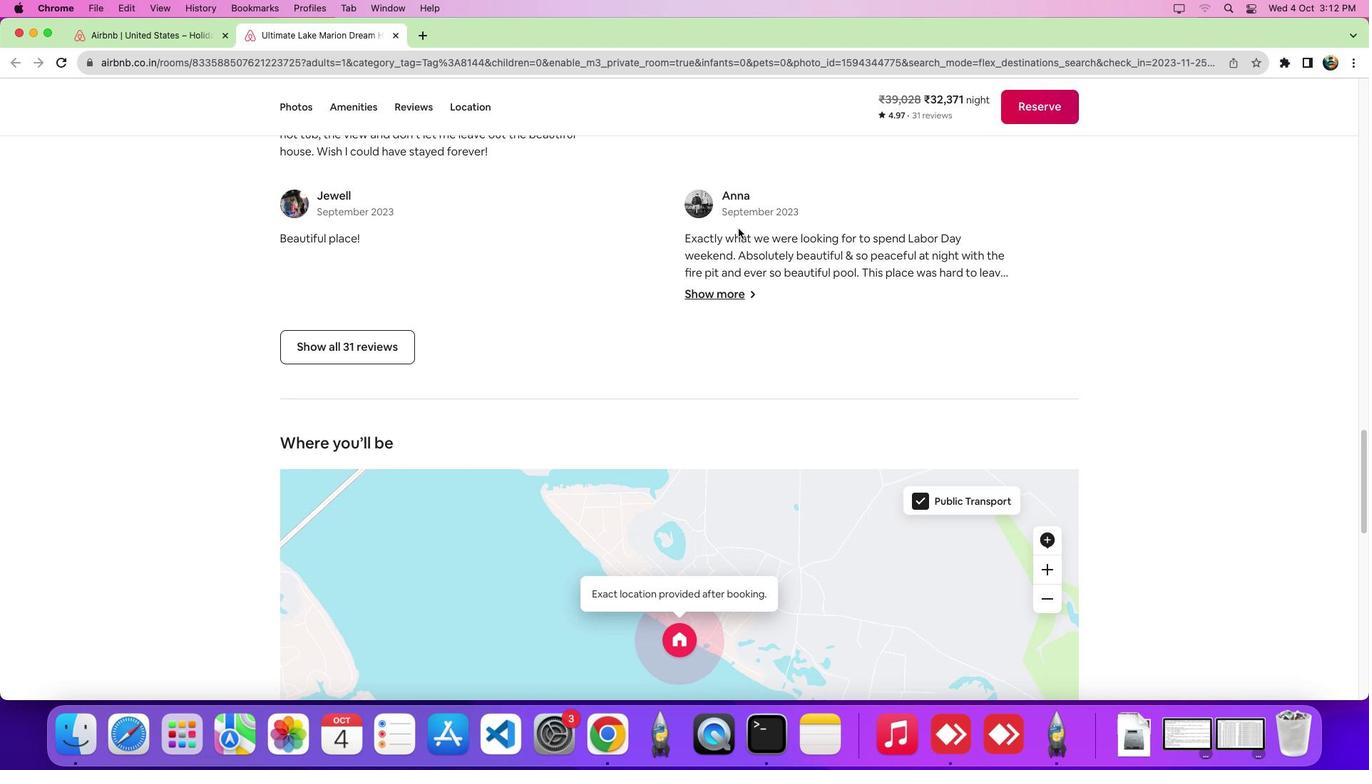 
Action: Mouse scrolled (739, 229) with delta (0, 0)
Screenshot: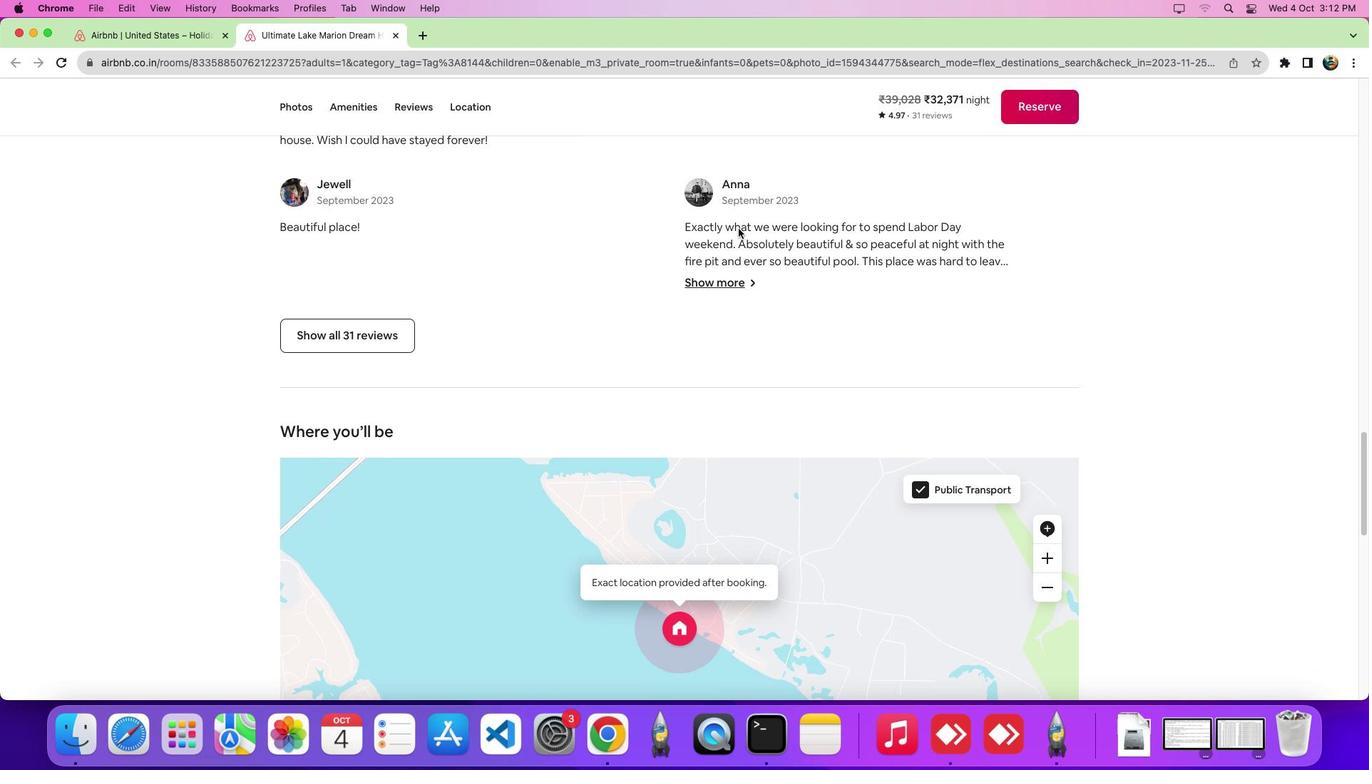 
Action: Mouse scrolled (739, 229) with delta (0, -4)
Screenshot: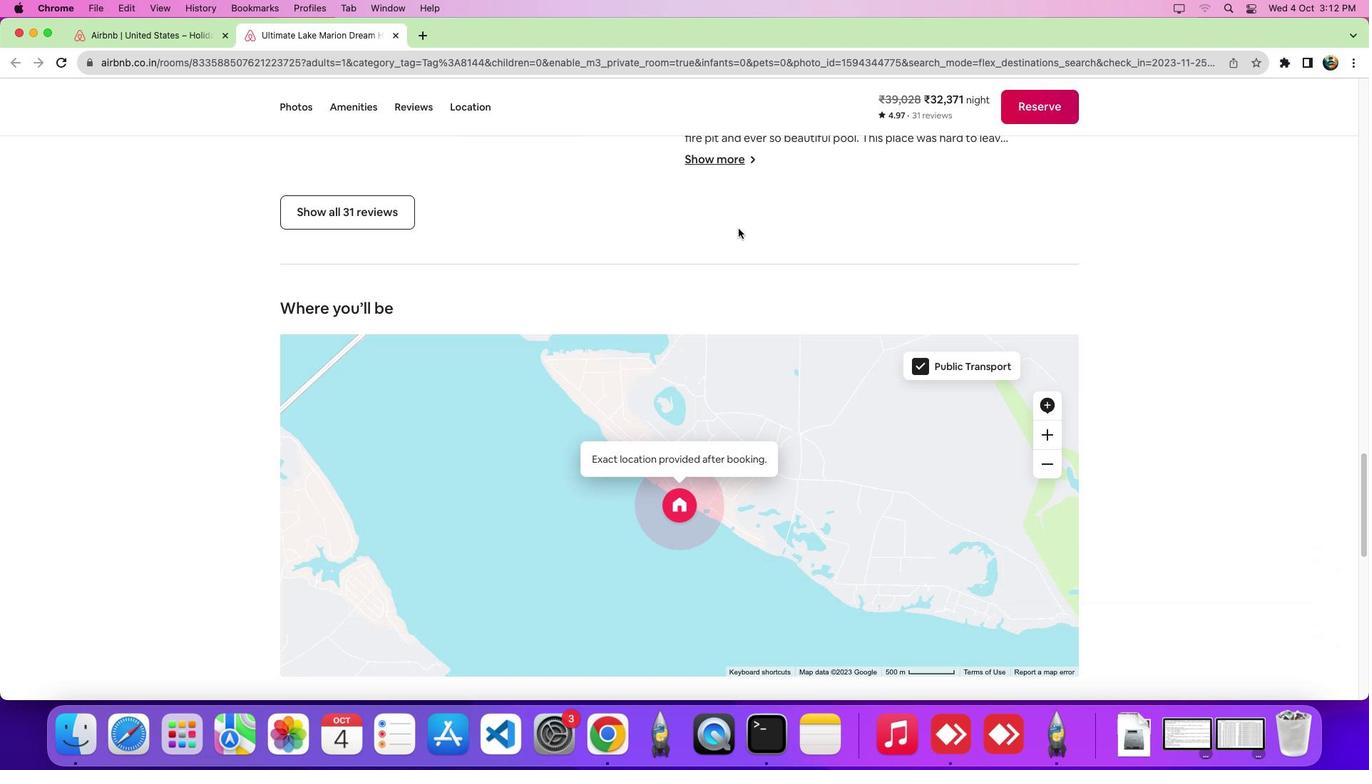 
Action: Mouse scrolled (739, 229) with delta (0, 0)
Screenshot: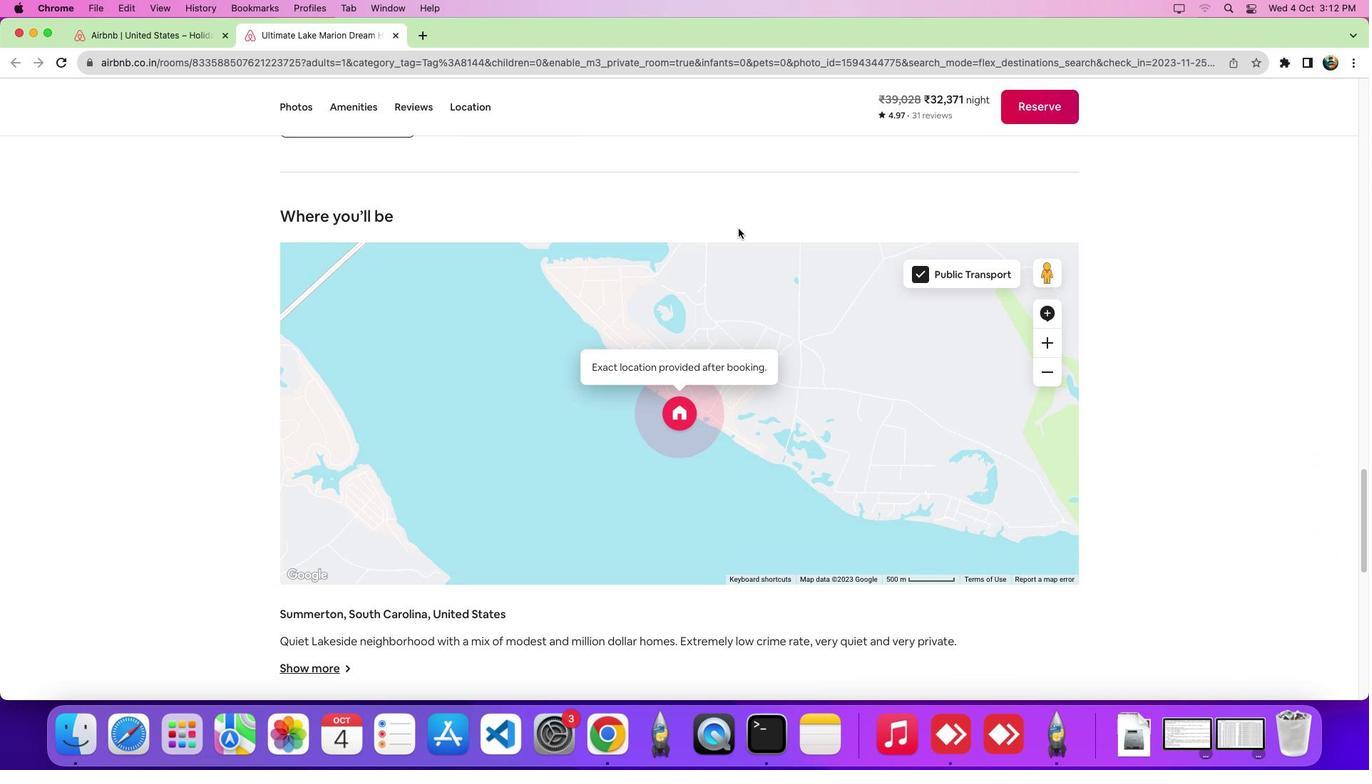 
Action: Mouse moved to (746, 236)
Screenshot: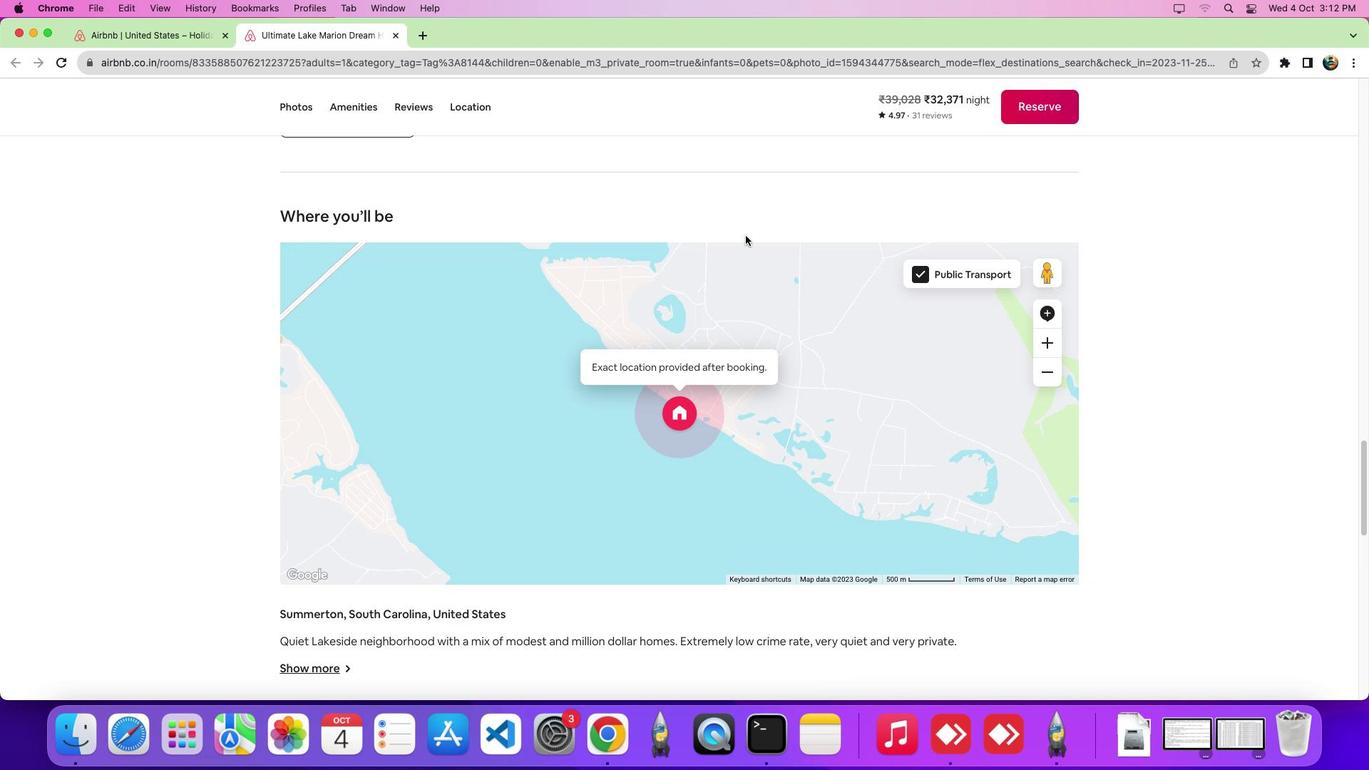 
Action: Mouse scrolled (746, 236) with delta (0, 0)
Screenshot: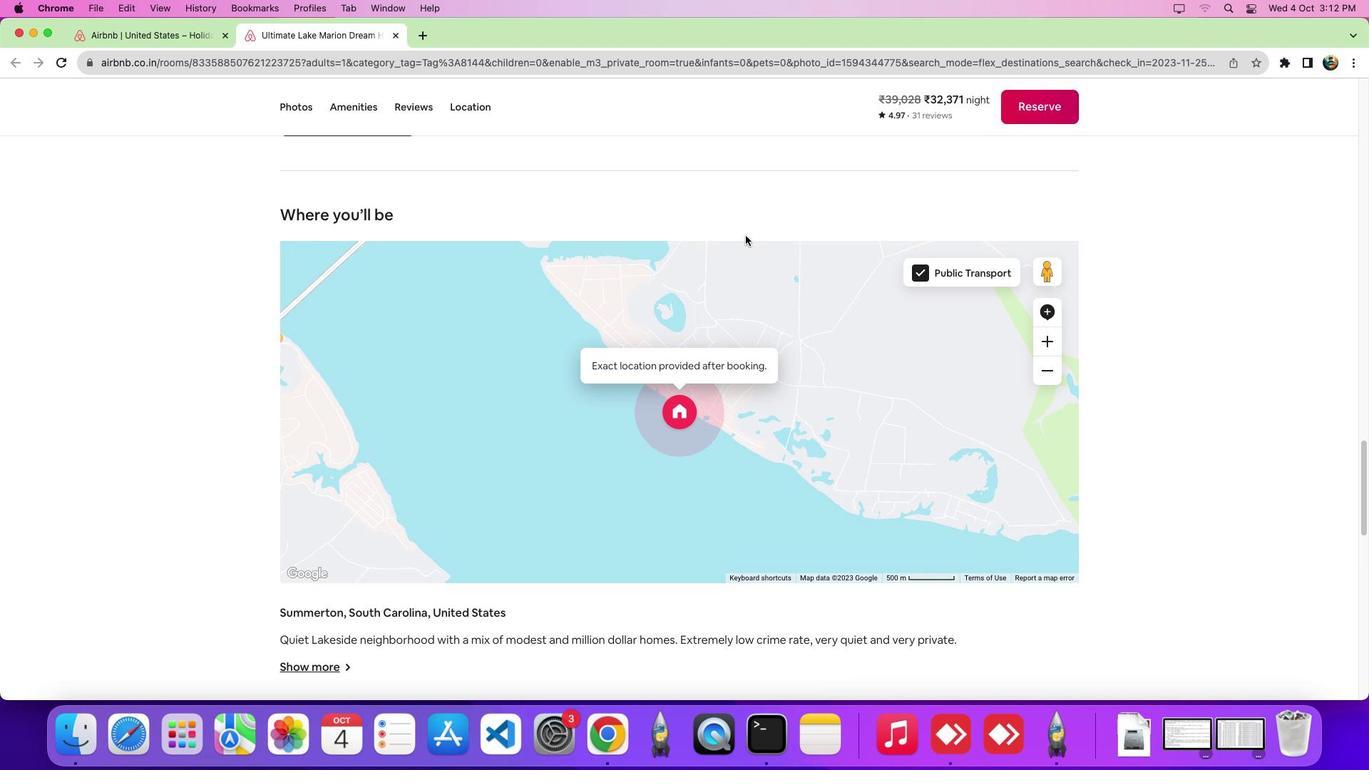 
Action: Mouse scrolled (746, 236) with delta (0, 0)
Screenshot: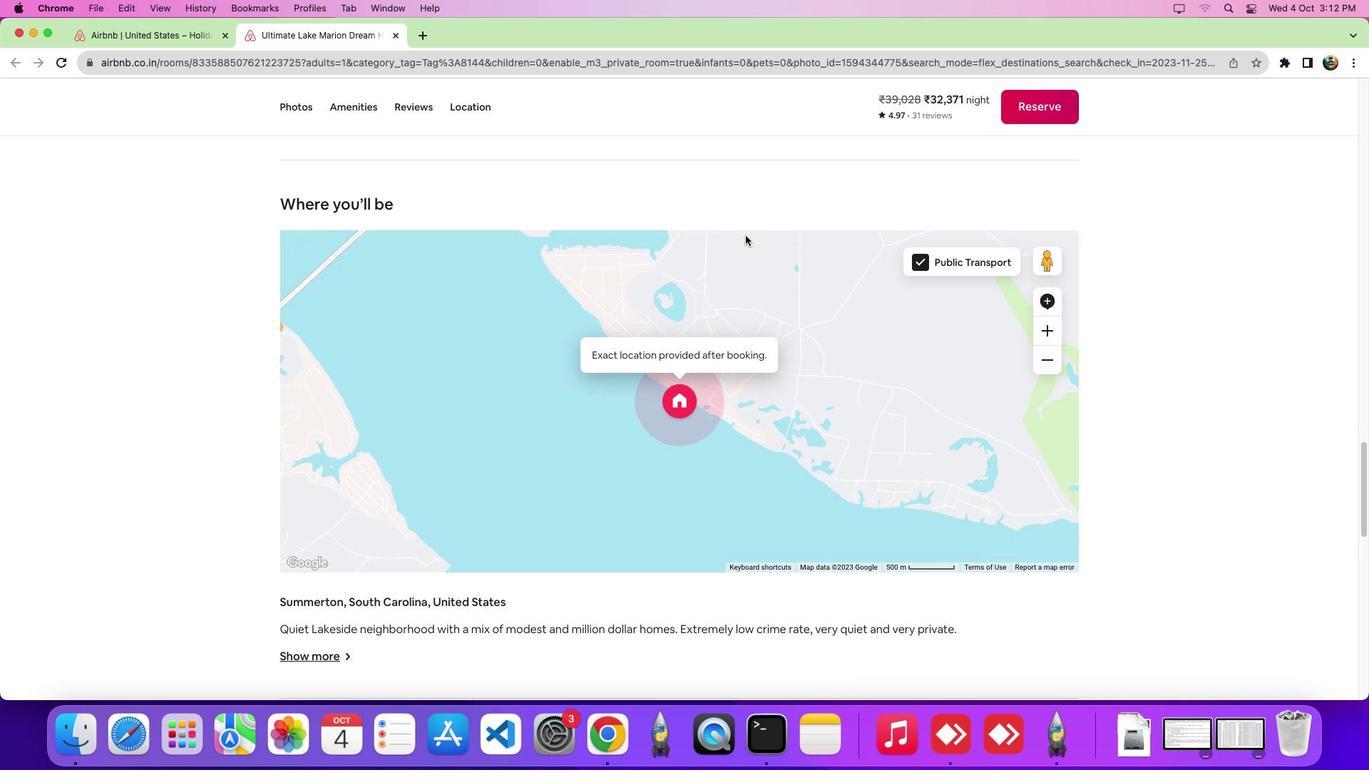 
Action: Mouse moved to (1052, 308)
Screenshot: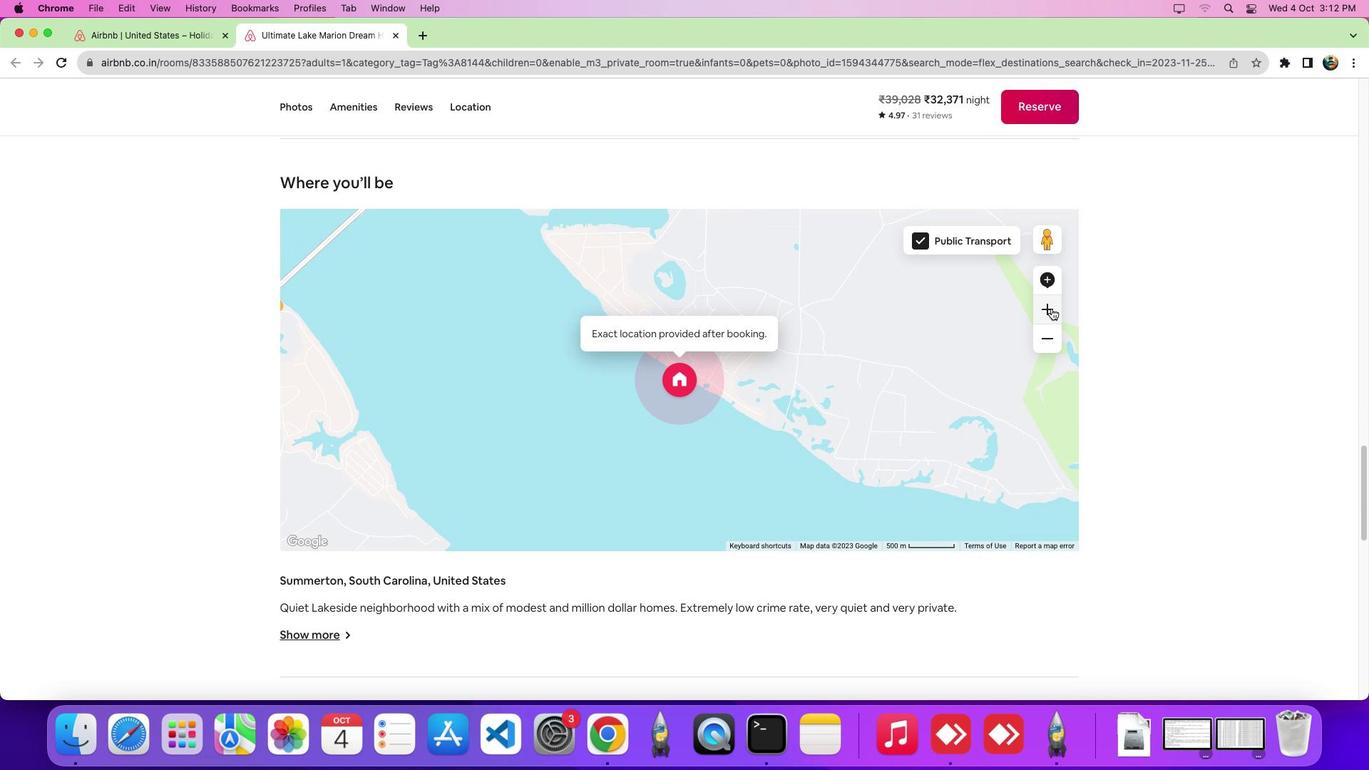 
Action: Mouse pressed left at (1052, 308)
Screenshot: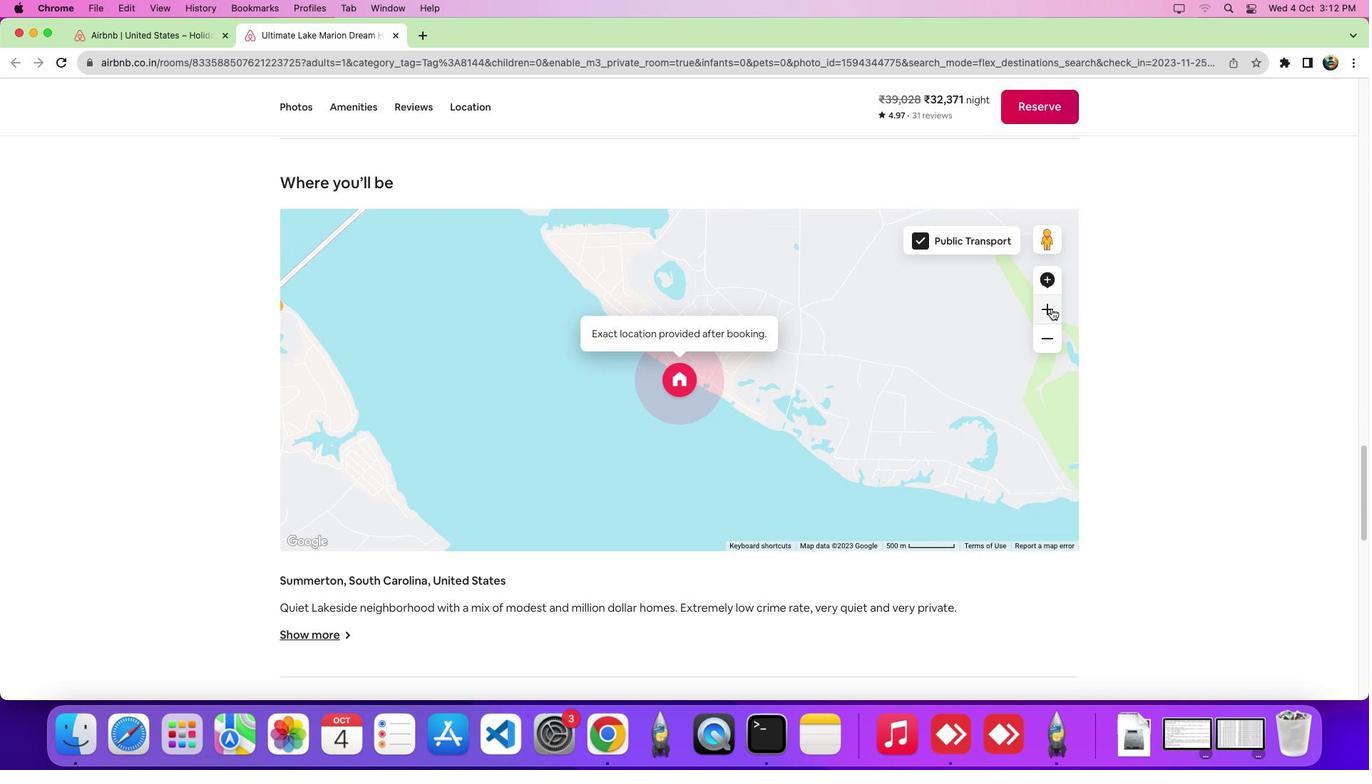 
Action: Mouse pressed left at (1052, 308)
Screenshot: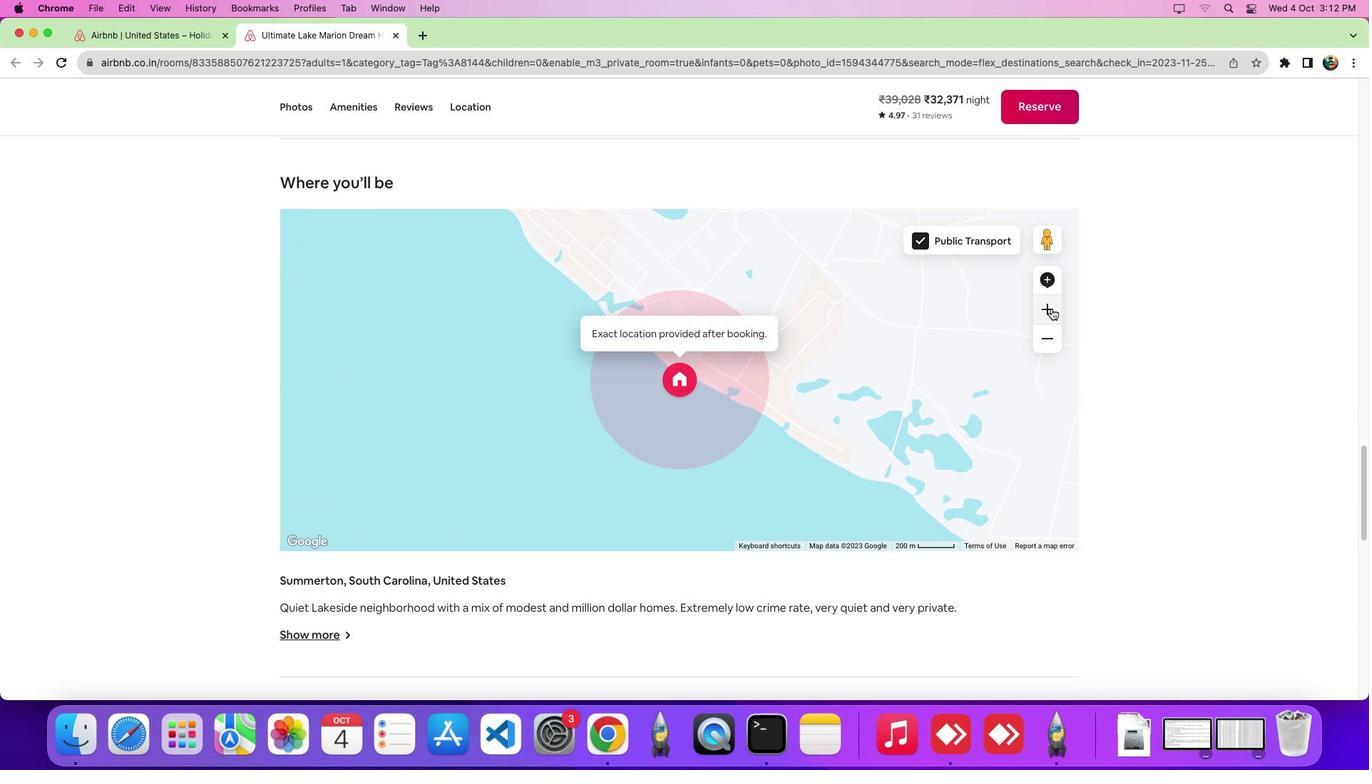 
Action: Mouse moved to (1053, 307)
Screenshot: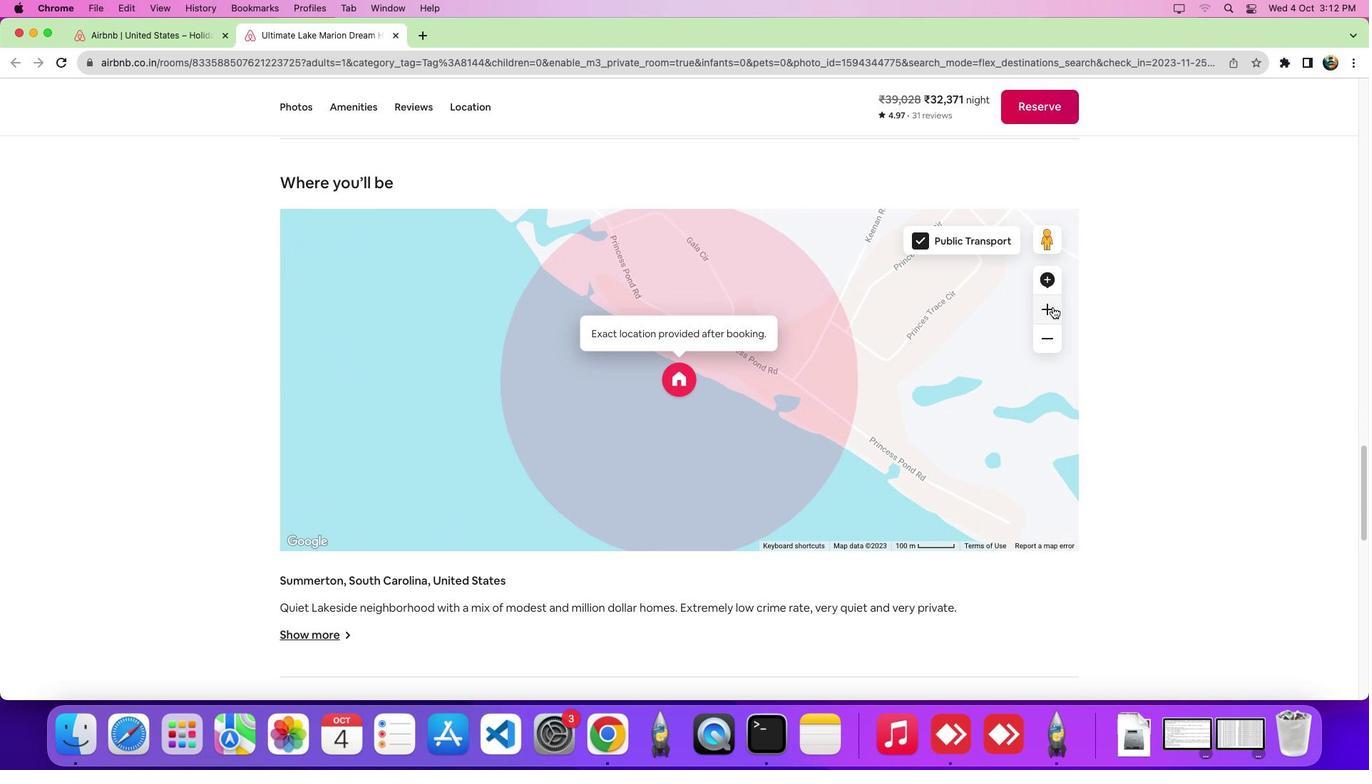 
